 Task: Find connections with filter location Qufu with filter topic #fundraisingwith filter profile language French with filter current company Multiplier with filter school Indian Institute of Management Ahmedabad with filter industry Textile Manufacturing with filter service category Interior Design with filter keywords title Direct Salesperson
Action: Mouse moved to (145, 210)
Screenshot: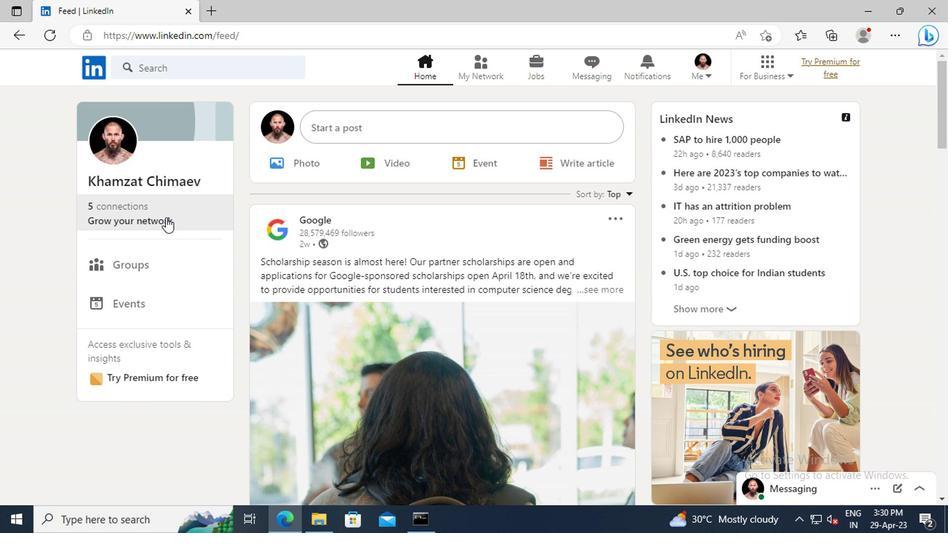 
Action: Mouse pressed left at (145, 210)
Screenshot: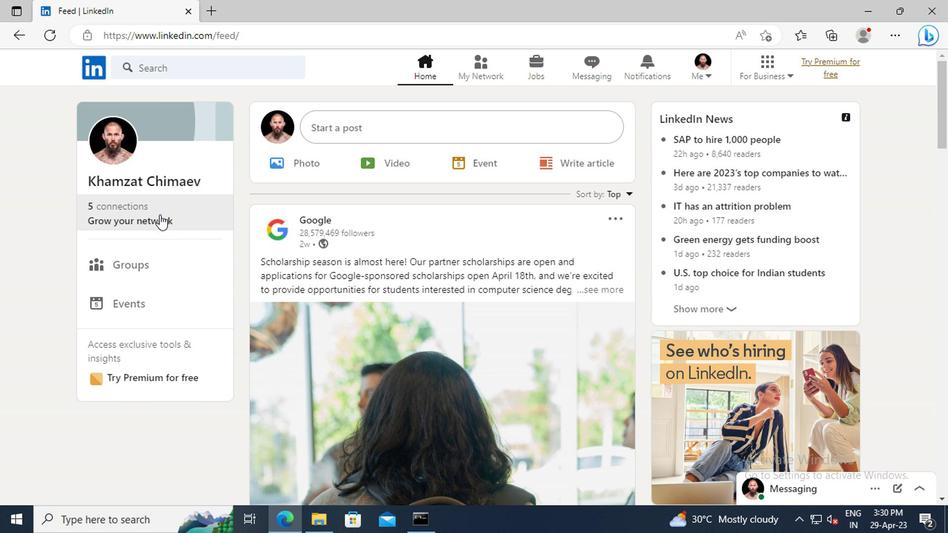 
Action: Mouse moved to (149, 146)
Screenshot: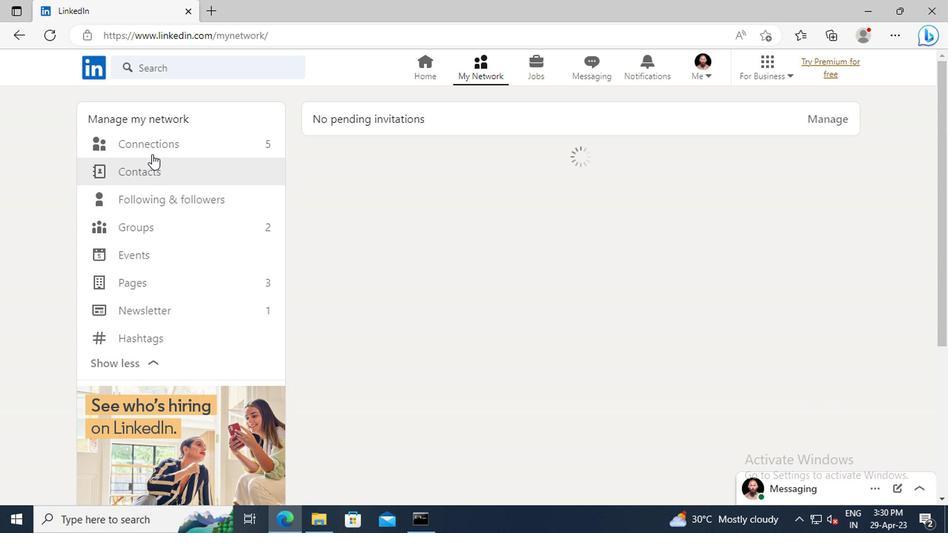
Action: Mouse pressed left at (149, 146)
Screenshot: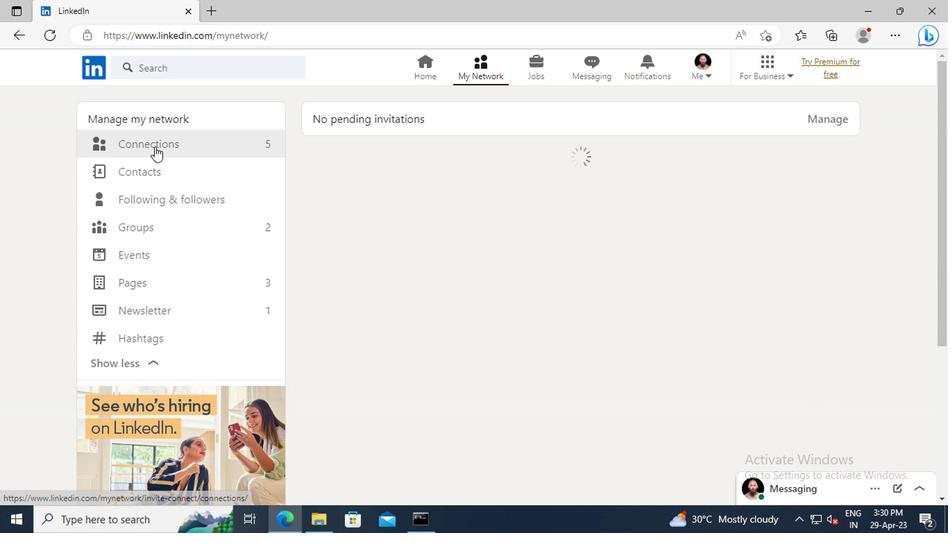 
Action: Mouse moved to (554, 151)
Screenshot: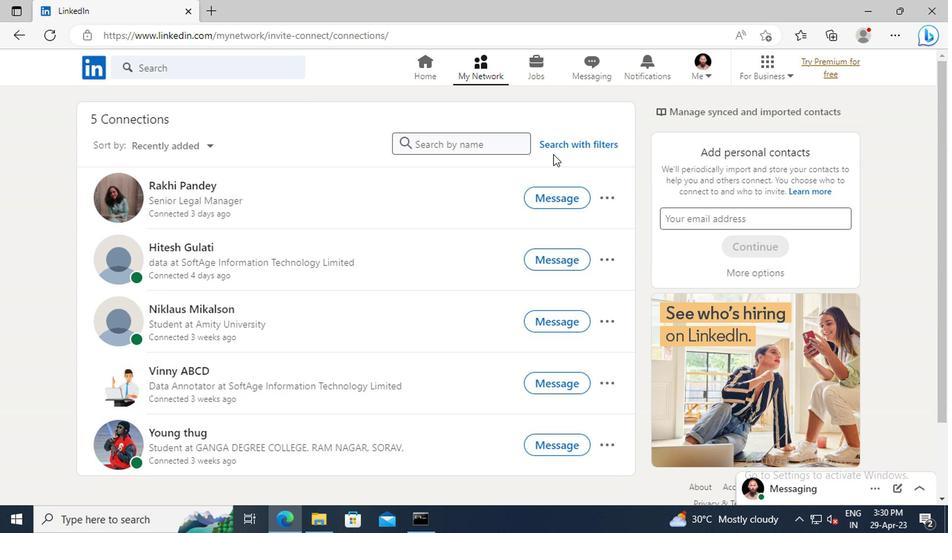 
Action: Mouse pressed left at (554, 151)
Screenshot: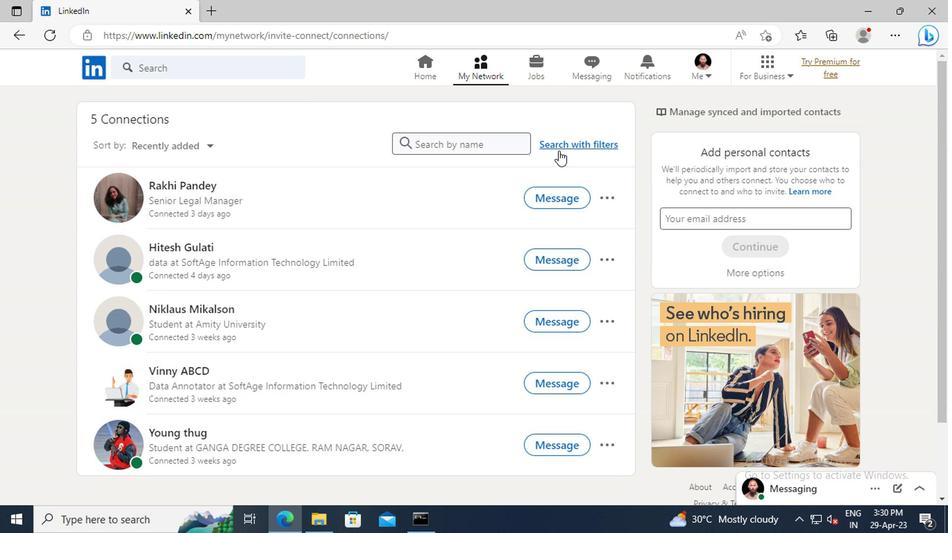 
Action: Mouse moved to (523, 107)
Screenshot: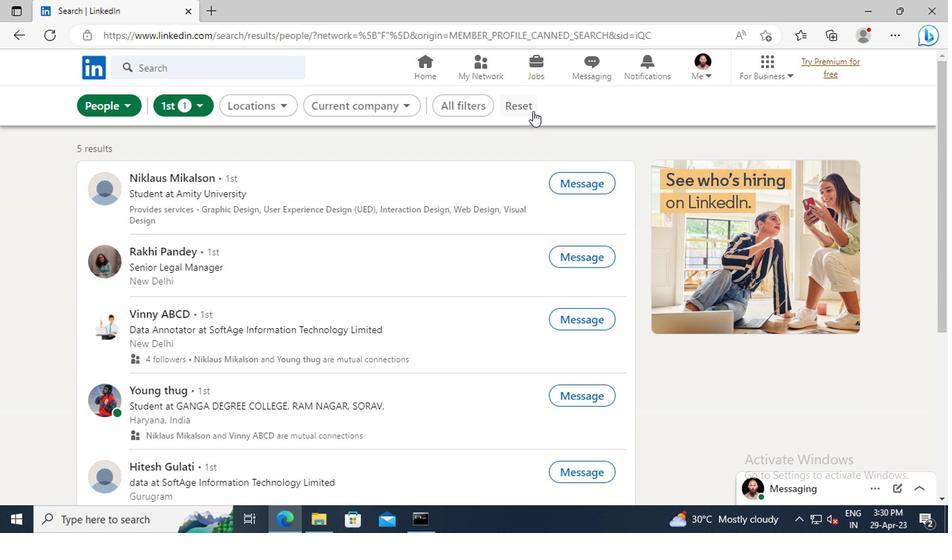
Action: Mouse pressed left at (523, 107)
Screenshot: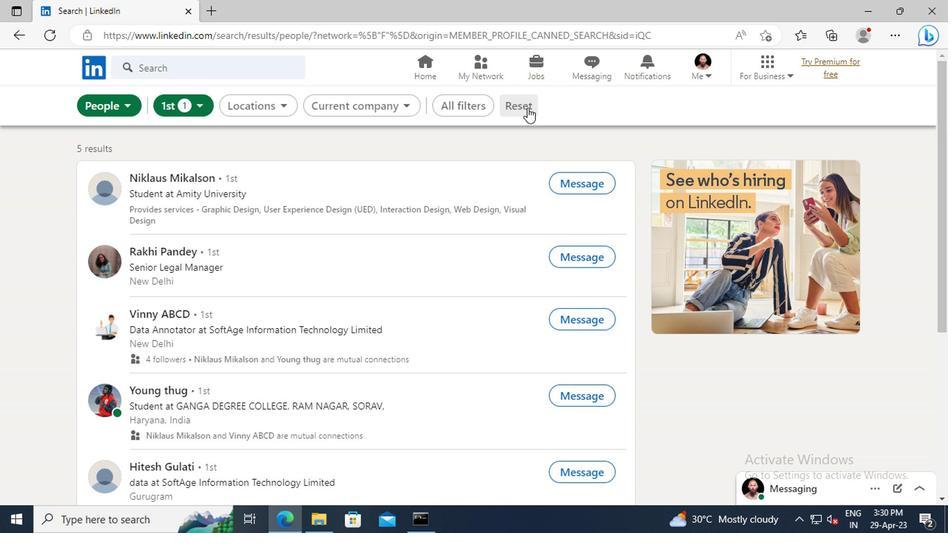 
Action: Mouse moved to (506, 107)
Screenshot: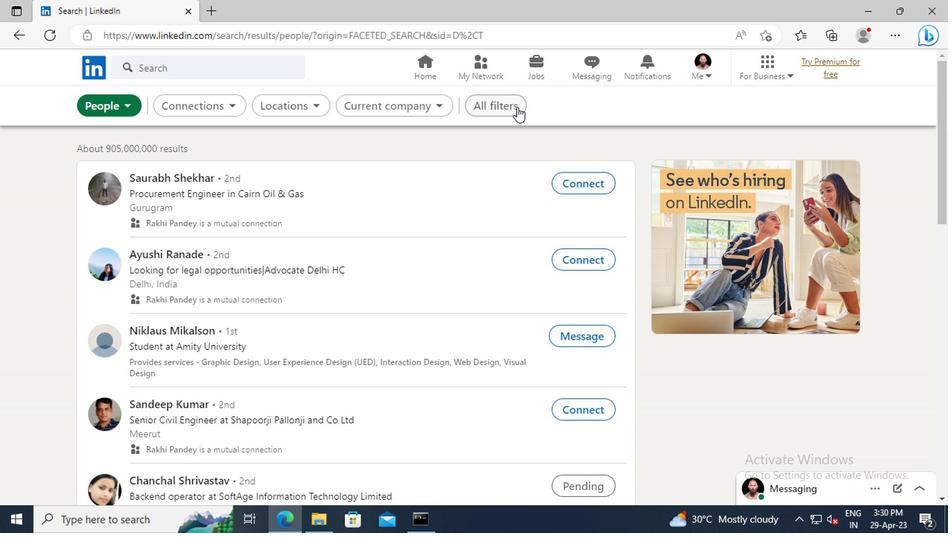 
Action: Mouse pressed left at (506, 107)
Screenshot: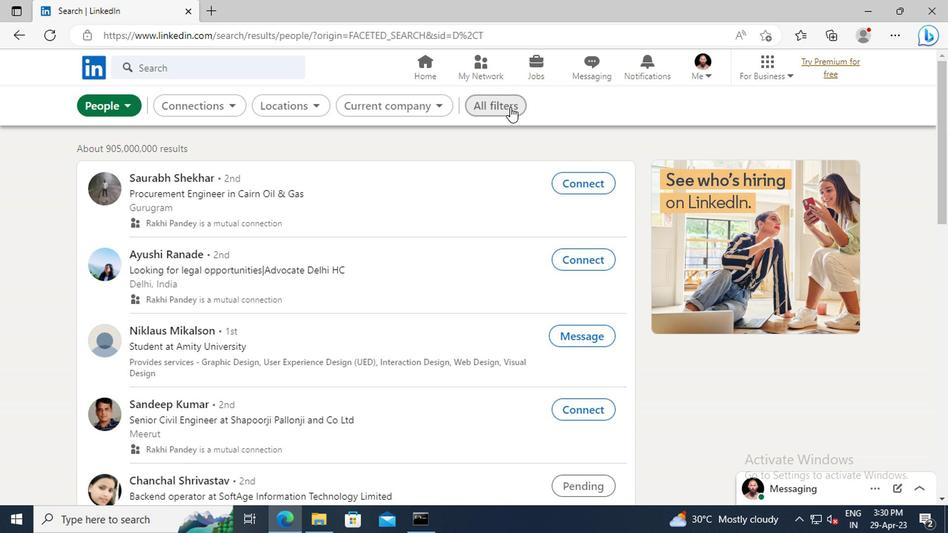 
Action: Mouse moved to (769, 221)
Screenshot: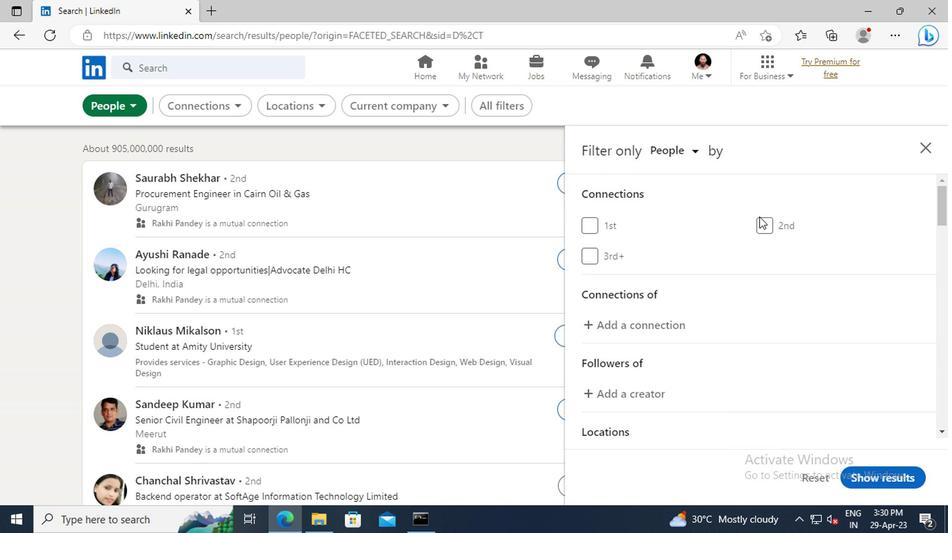 
Action: Mouse scrolled (769, 220) with delta (0, 0)
Screenshot: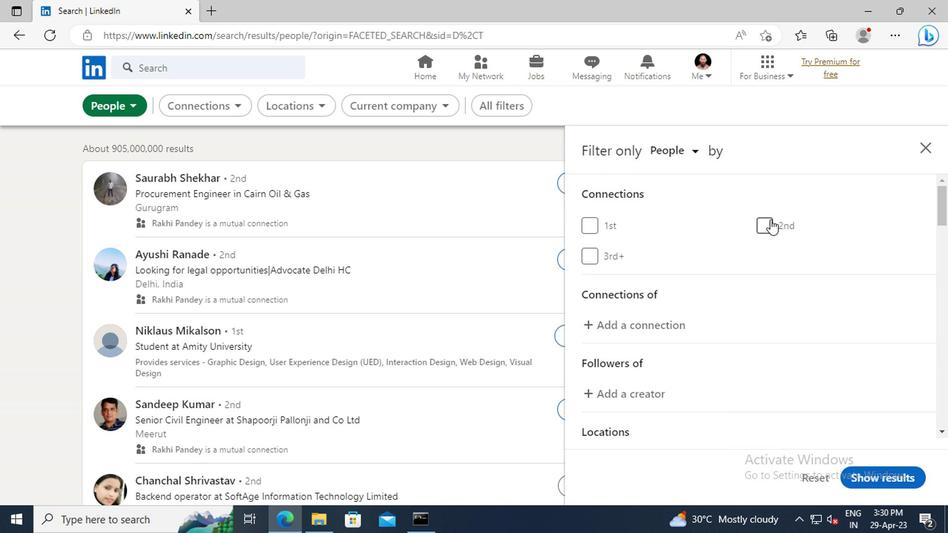 
Action: Mouse scrolled (769, 220) with delta (0, 0)
Screenshot: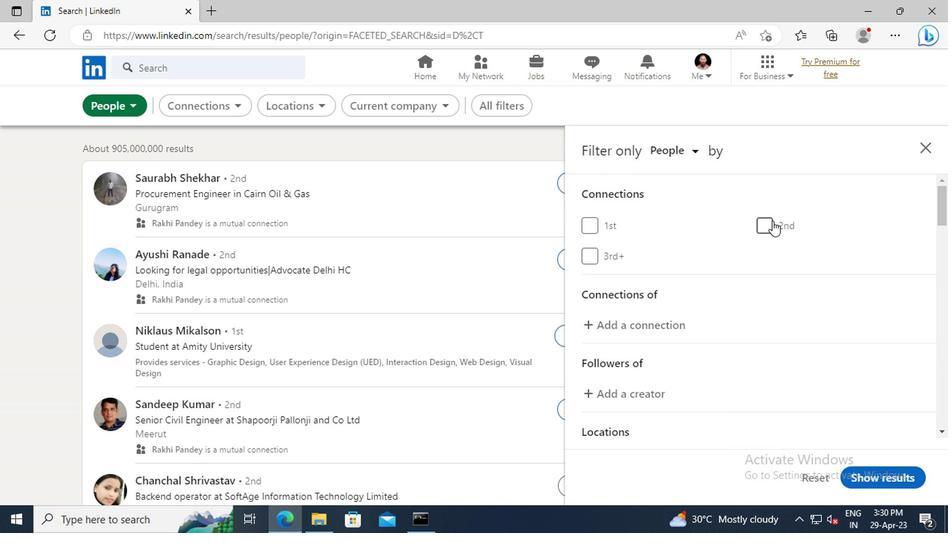 
Action: Mouse moved to (770, 221)
Screenshot: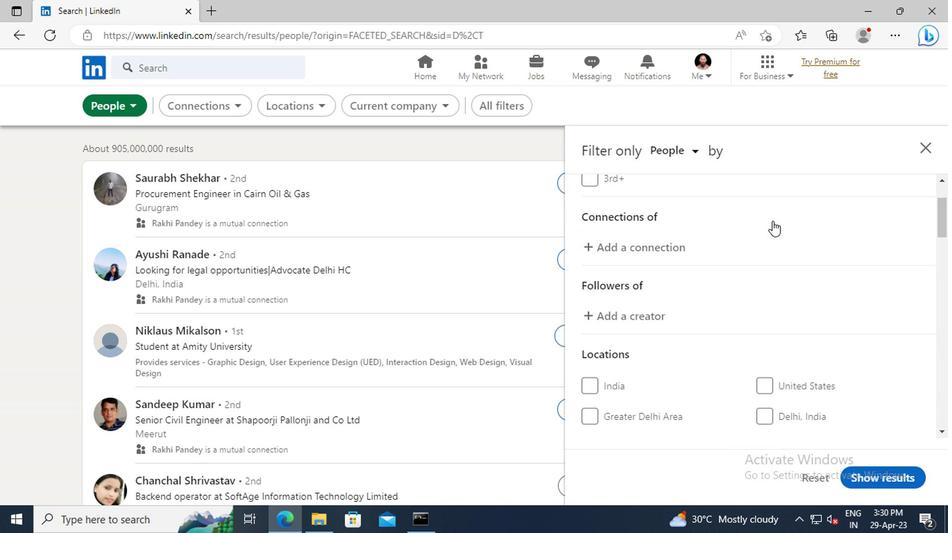 
Action: Mouse scrolled (770, 220) with delta (0, 0)
Screenshot: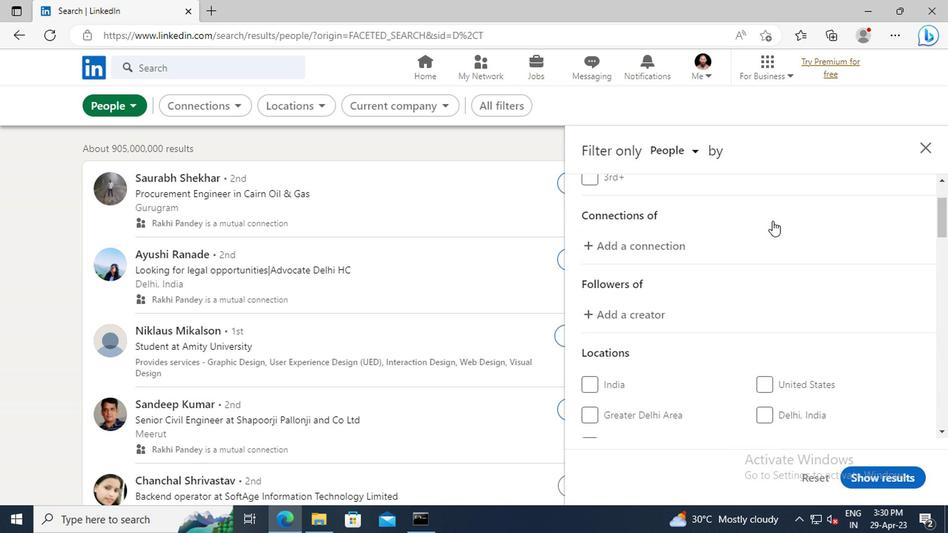 
Action: Mouse scrolled (770, 220) with delta (0, 0)
Screenshot: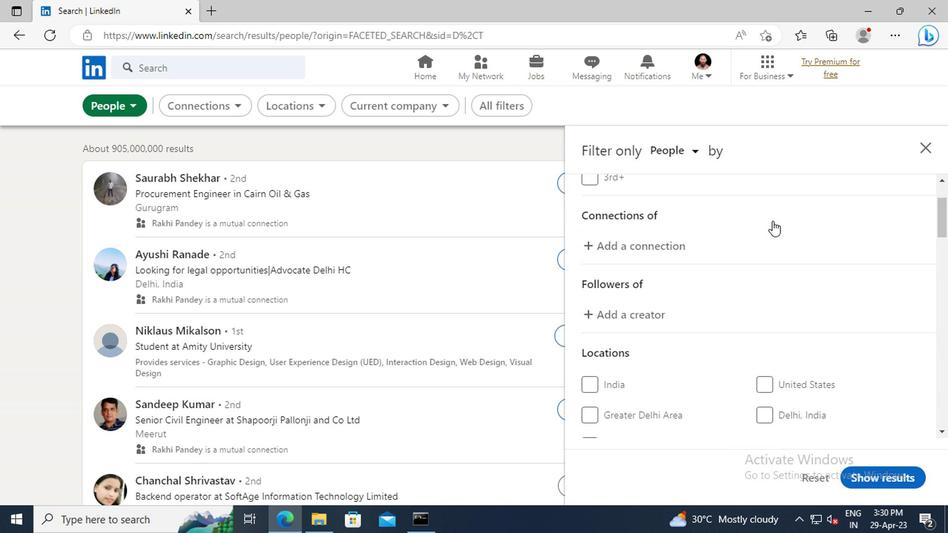 
Action: Mouse scrolled (770, 220) with delta (0, 0)
Screenshot: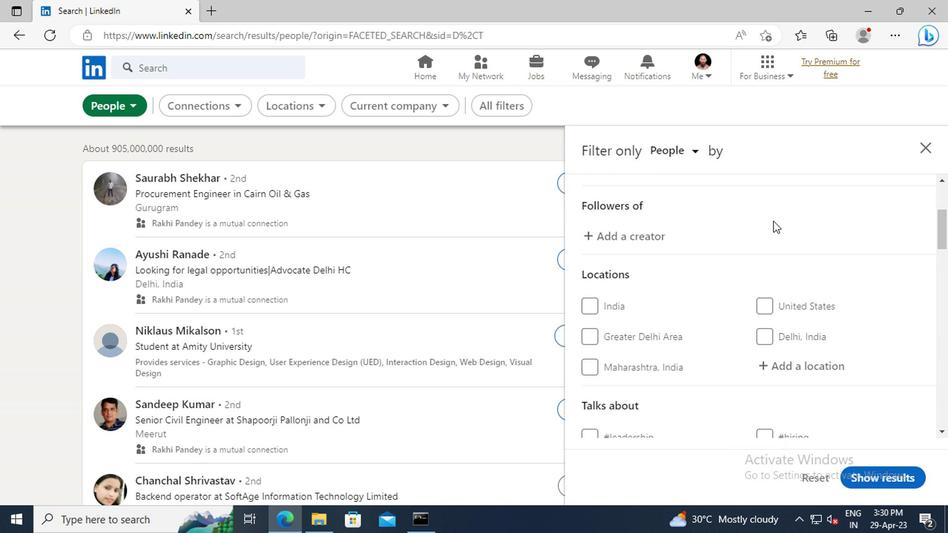 
Action: Mouse scrolled (770, 220) with delta (0, 0)
Screenshot: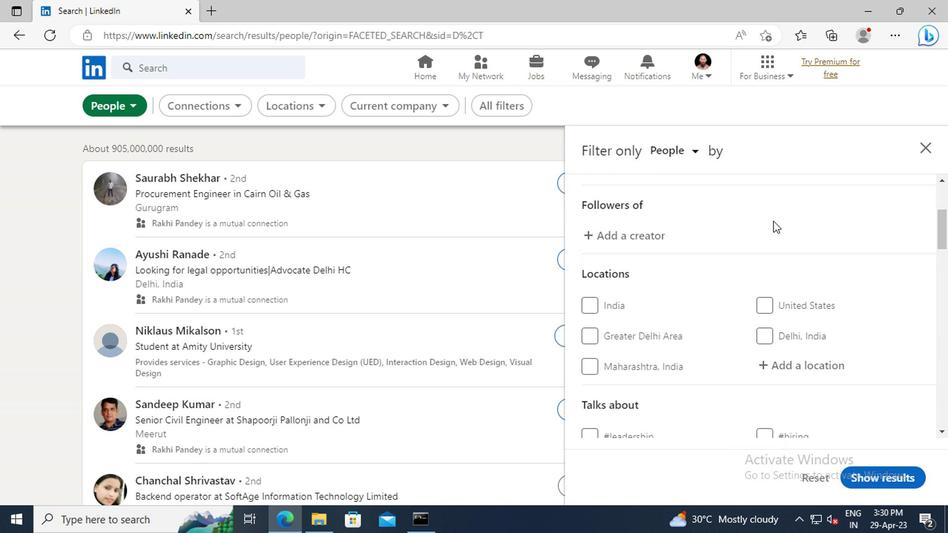 
Action: Mouse scrolled (770, 220) with delta (0, 0)
Screenshot: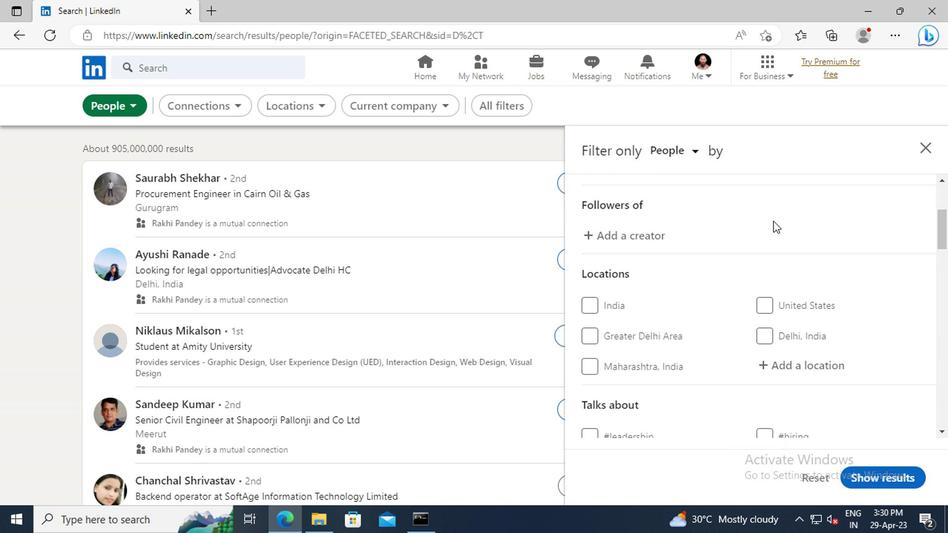 
Action: Mouse moved to (772, 243)
Screenshot: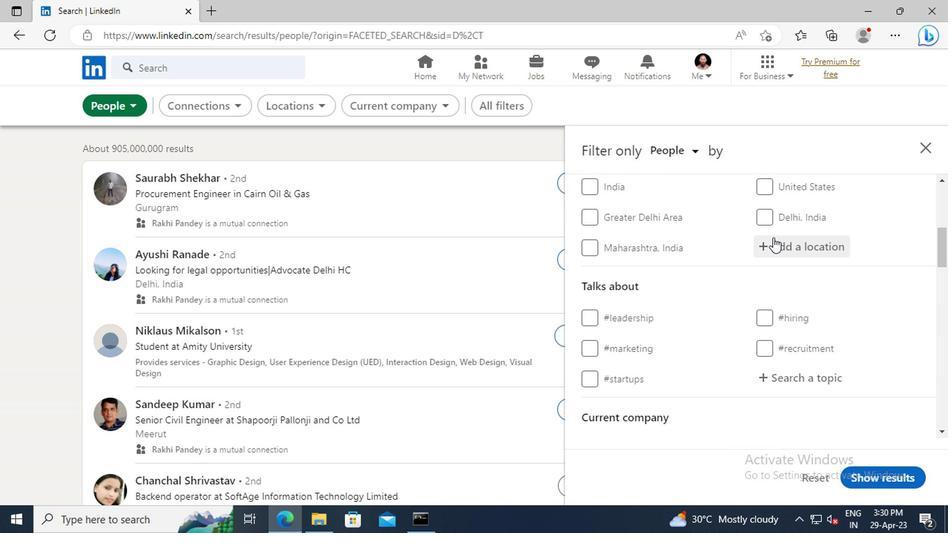
Action: Mouse pressed left at (772, 243)
Screenshot: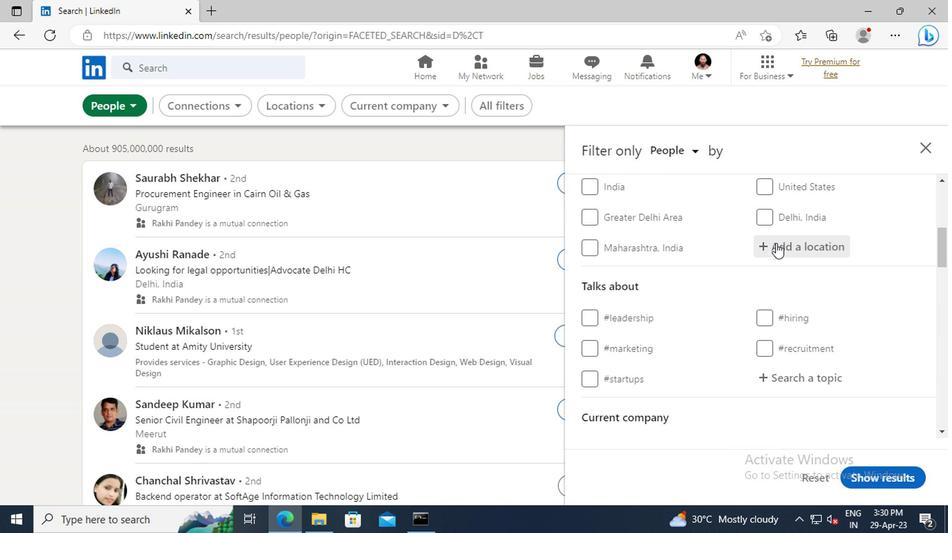 
Action: Key pressed <Key.shift>QUFU<Key.enter>
Screenshot: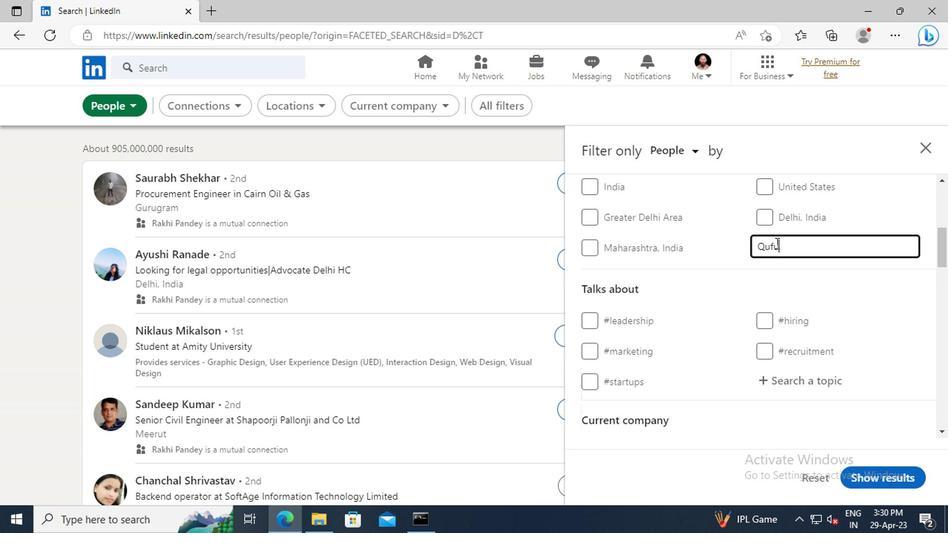 
Action: Mouse scrolled (772, 243) with delta (0, 0)
Screenshot: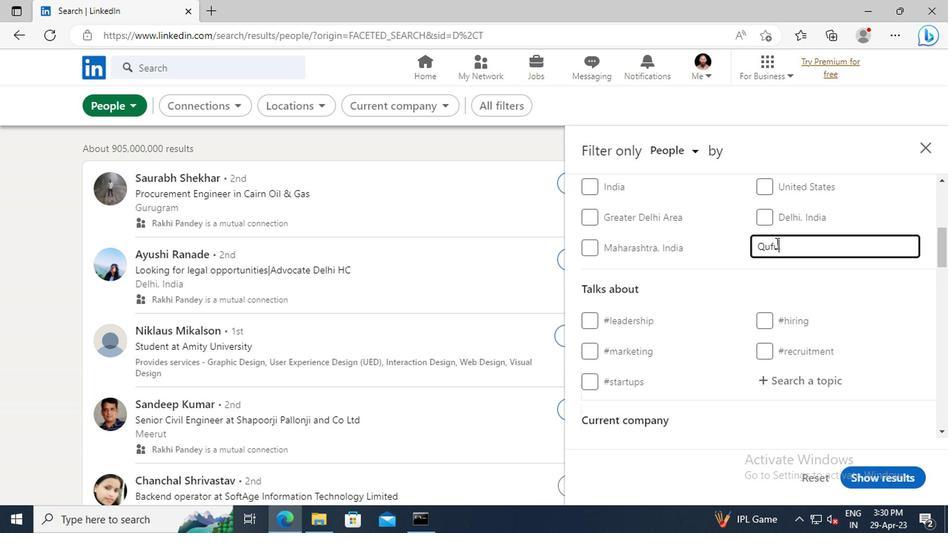 
Action: Mouse moved to (773, 243)
Screenshot: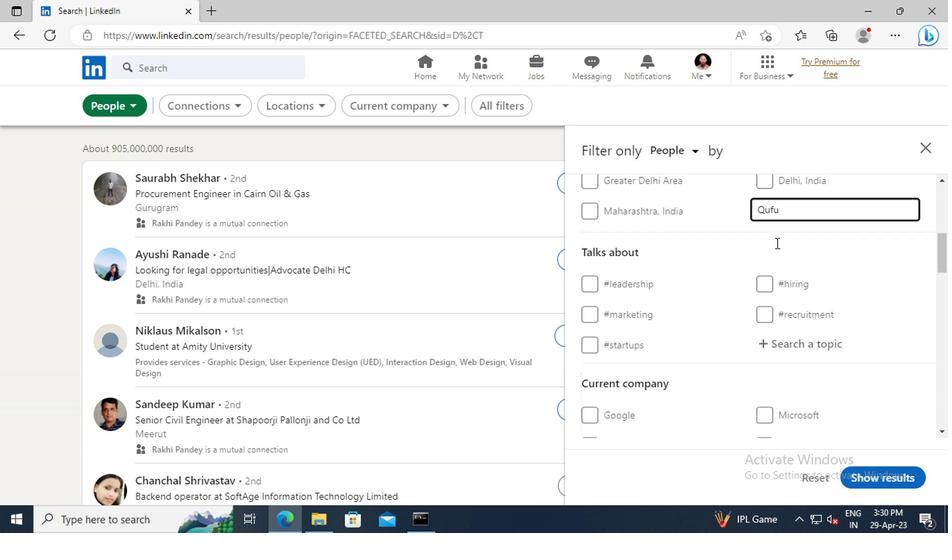 
Action: Mouse scrolled (773, 243) with delta (0, 0)
Screenshot: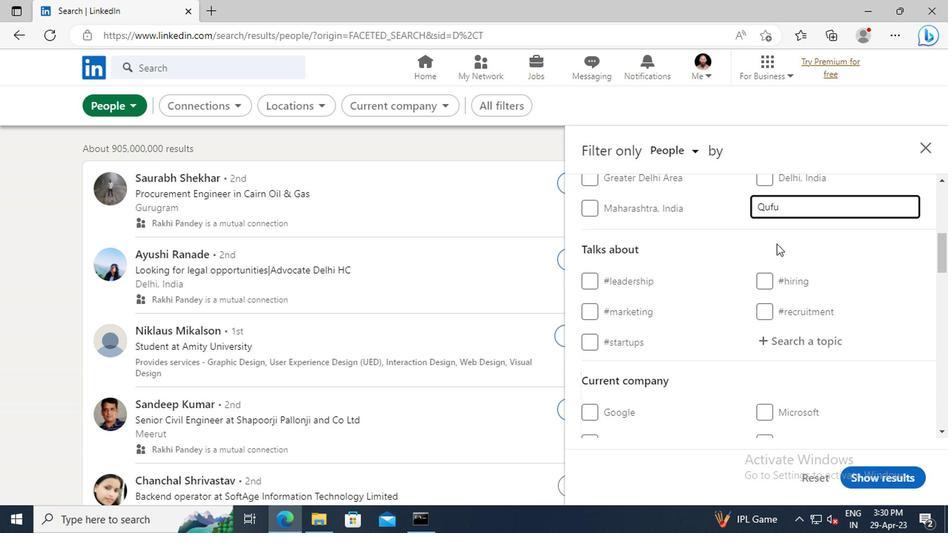 
Action: Mouse moved to (776, 301)
Screenshot: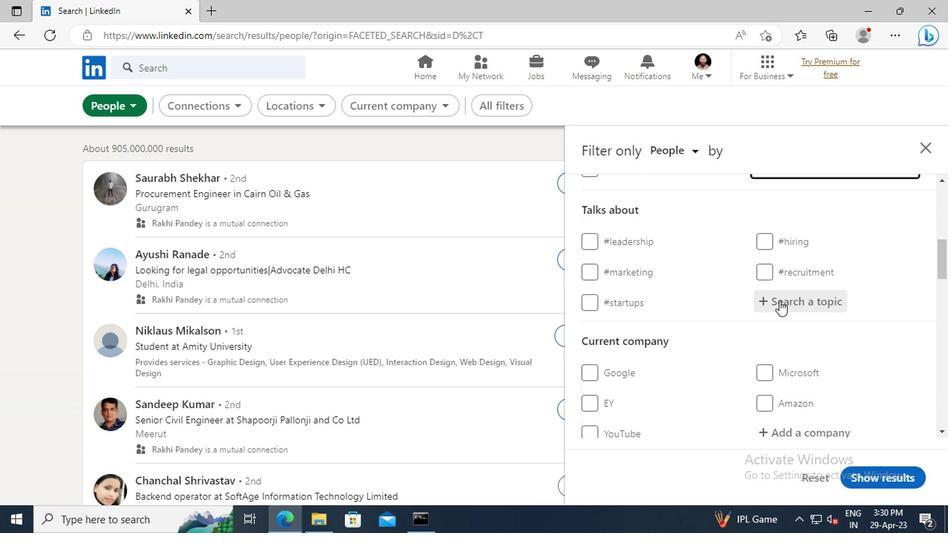 
Action: Mouse pressed left at (776, 301)
Screenshot: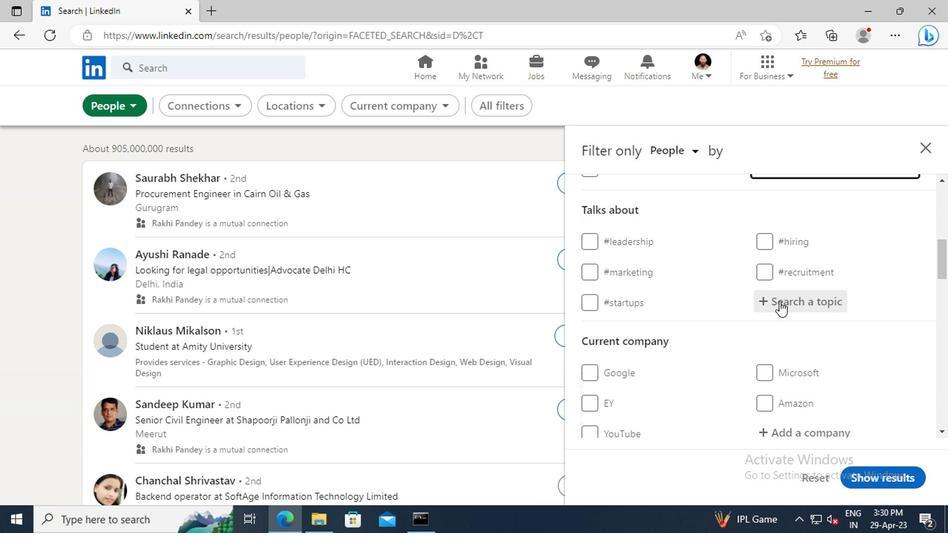 
Action: Key pressed FUNDRAISING
Screenshot: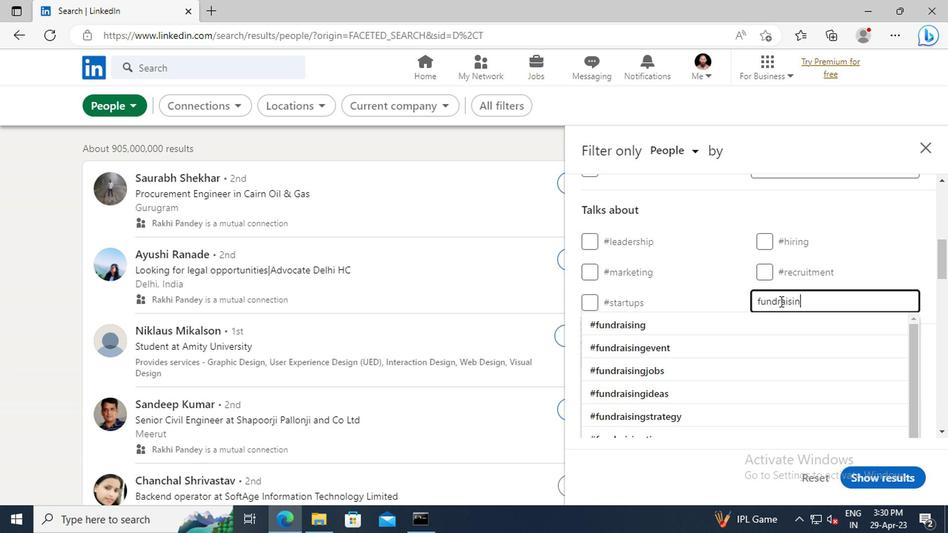 
Action: Mouse moved to (743, 316)
Screenshot: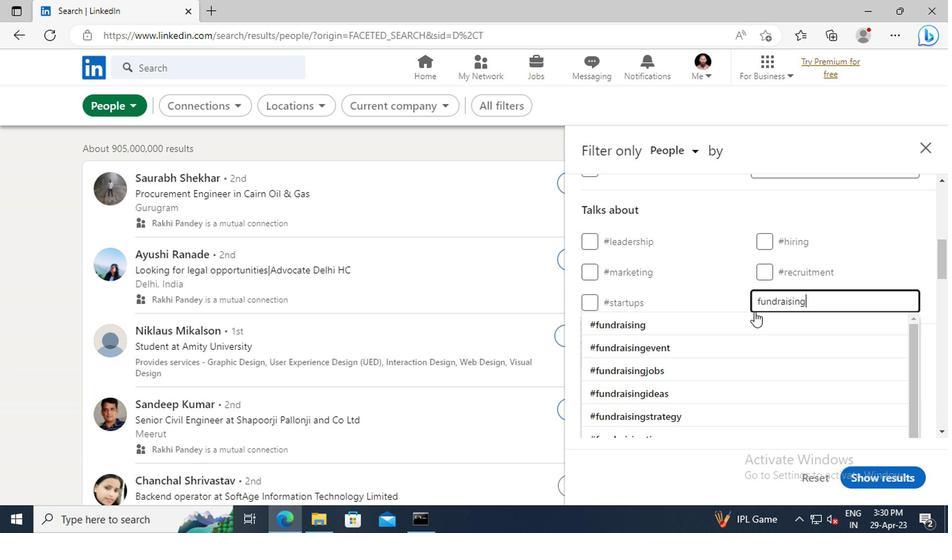 
Action: Mouse pressed left at (743, 316)
Screenshot: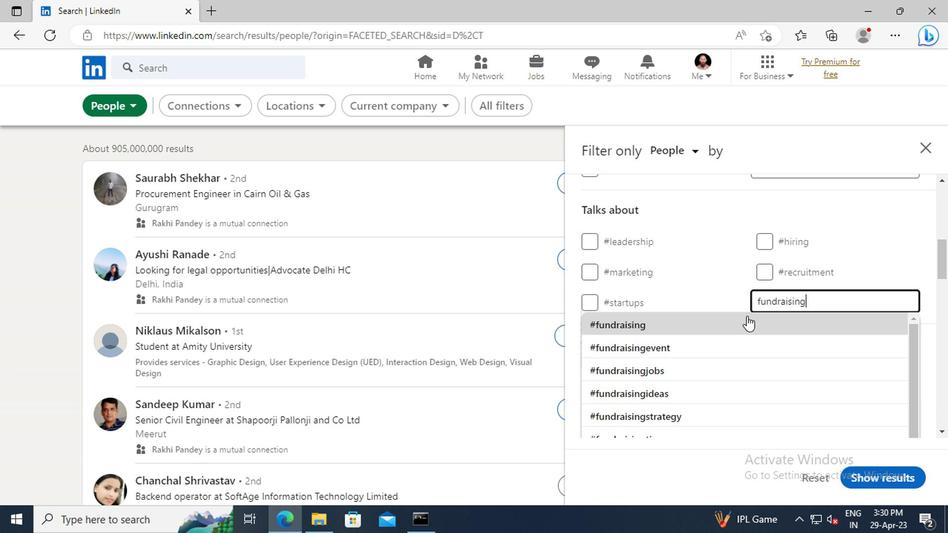 
Action: Mouse scrolled (743, 316) with delta (0, 0)
Screenshot: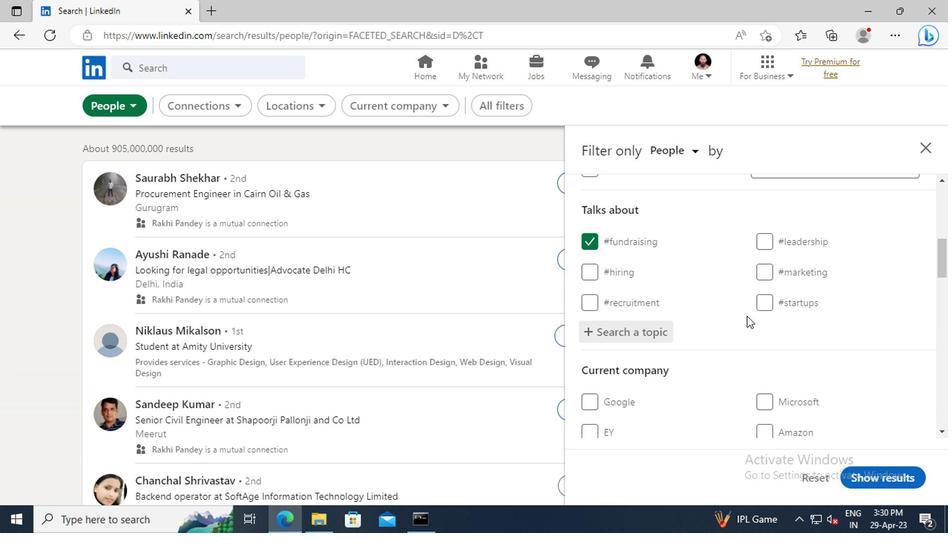 
Action: Mouse scrolled (743, 316) with delta (0, 0)
Screenshot: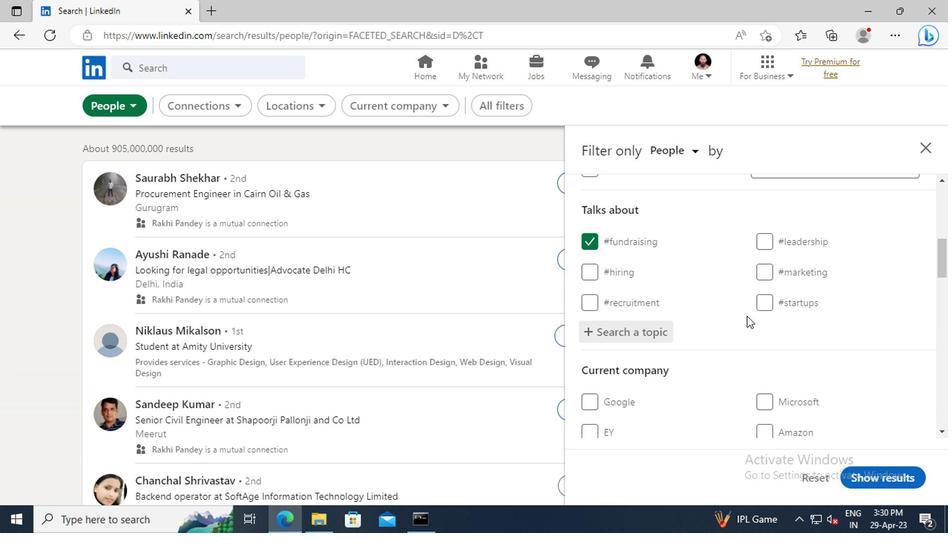 
Action: Mouse scrolled (743, 316) with delta (0, 0)
Screenshot: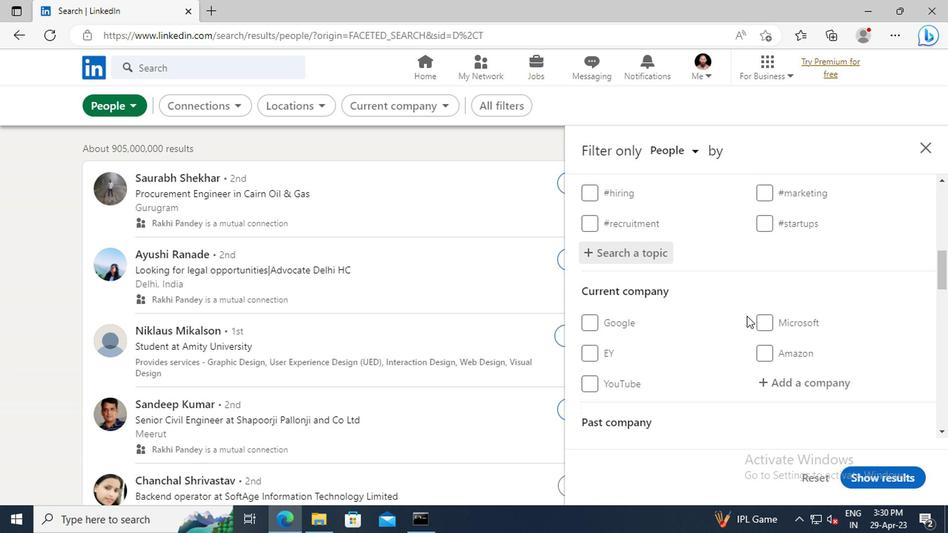 
Action: Mouse scrolled (743, 316) with delta (0, 0)
Screenshot: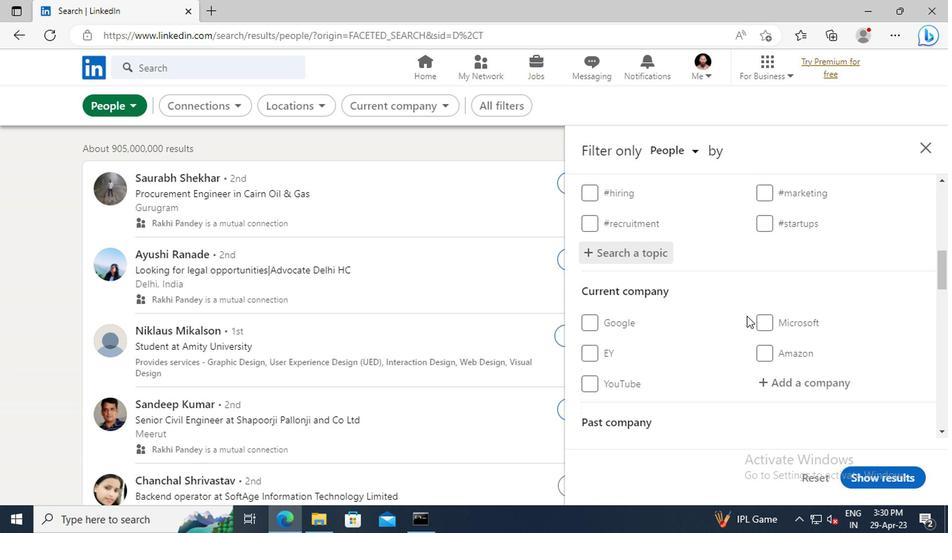 
Action: Mouse scrolled (743, 316) with delta (0, 0)
Screenshot: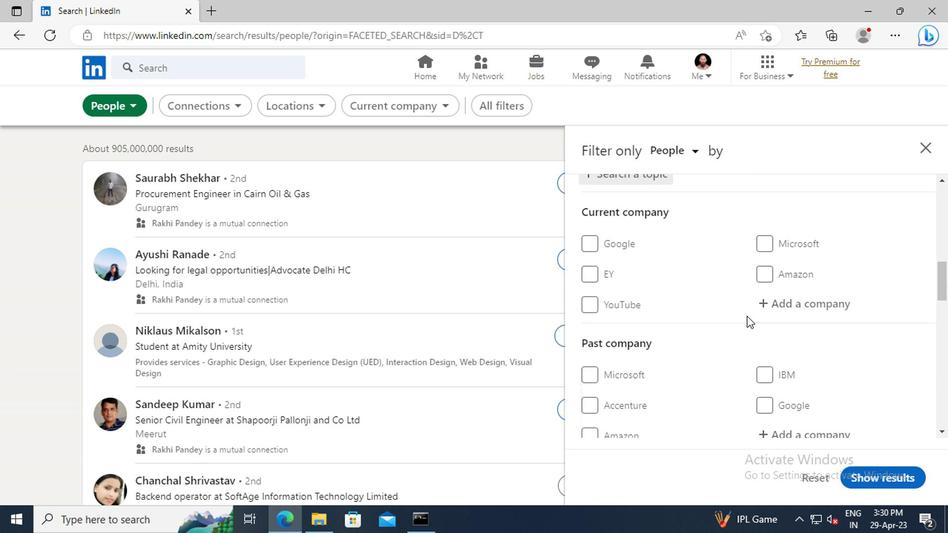 
Action: Mouse scrolled (743, 316) with delta (0, 0)
Screenshot: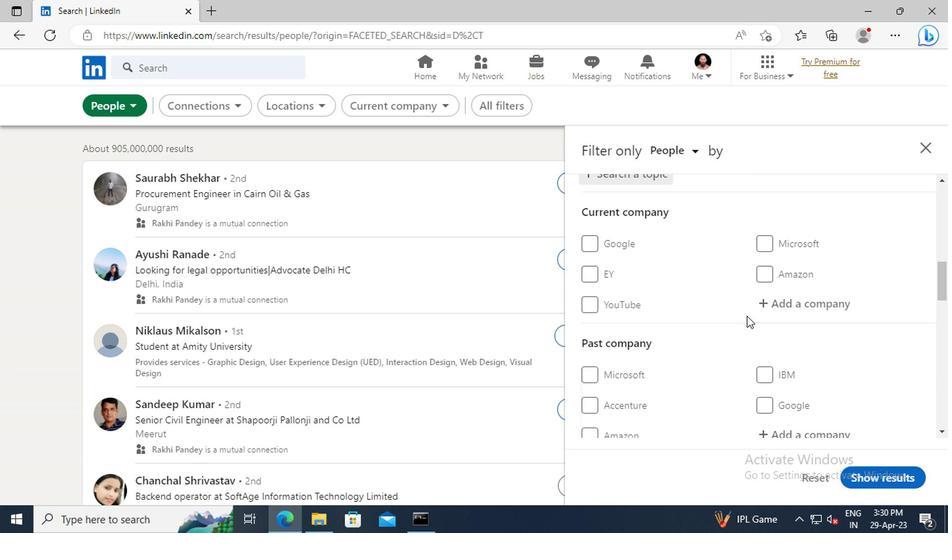 
Action: Mouse scrolled (743, 316) with delta (0, 0)
Screenshot: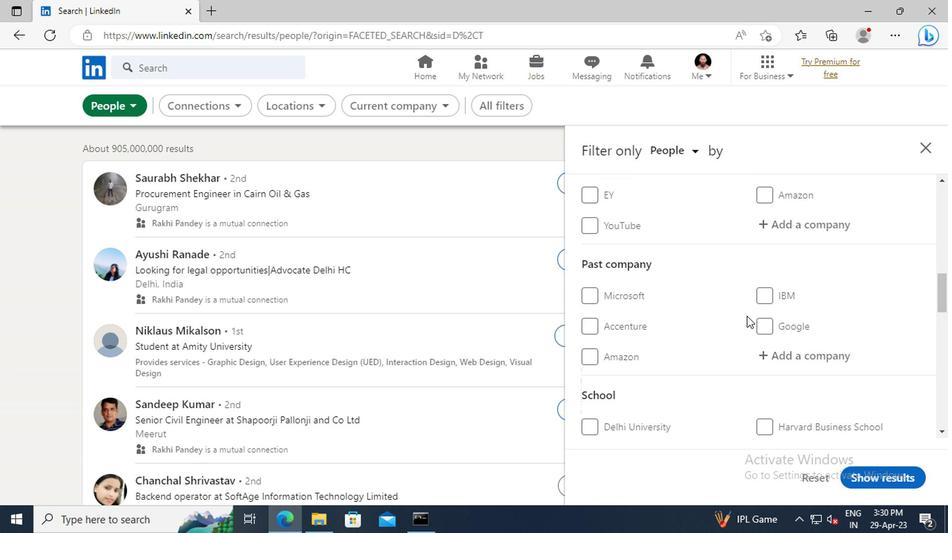 
Action: Mouse scrolled (743, 316) with delta (0, 0)
Screenshot: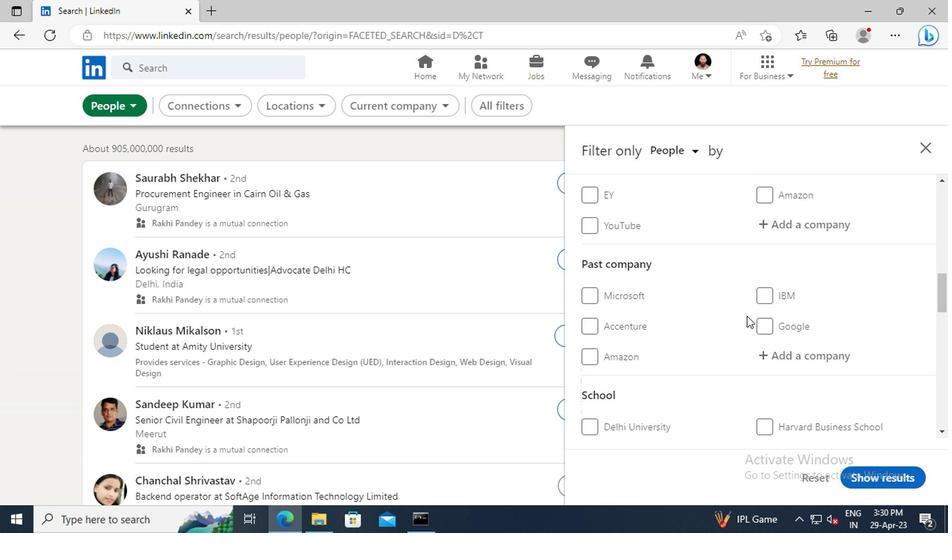 
Action: Mouse scrolled (743, 316) with delta (0, 0)
Screenshot: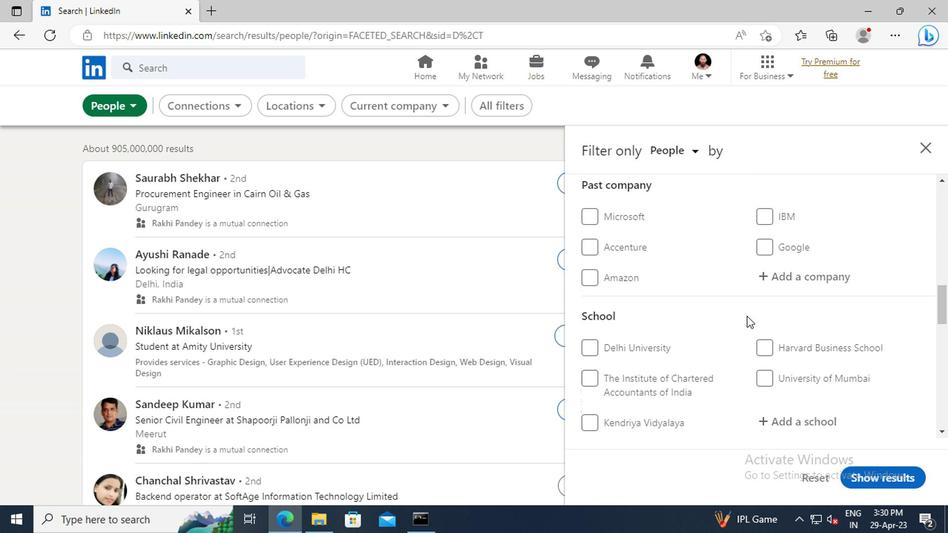 
Action: Mouse scrolled (743, 316) with delta (0, 0)
Screenshot: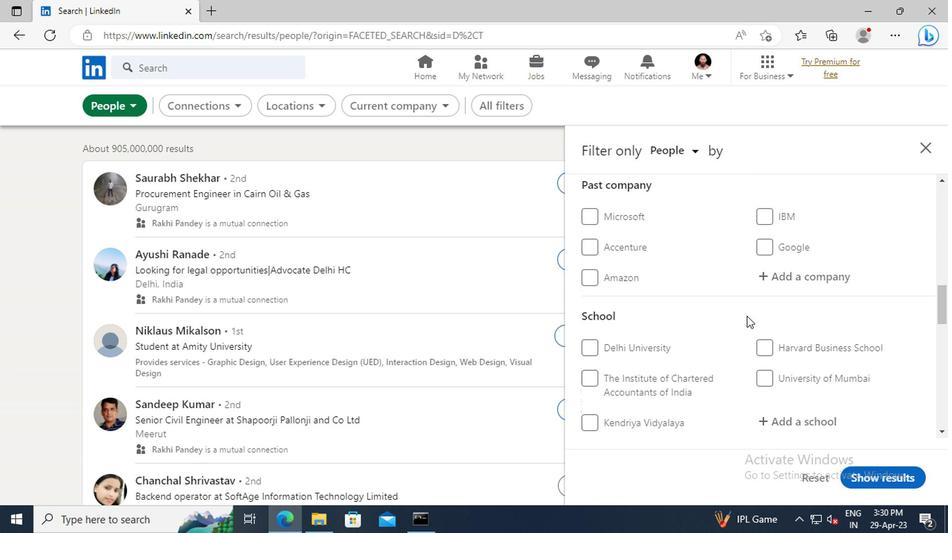
Action: Mouse scrolled (743, 316) with delta (0, 0)
Screenshot: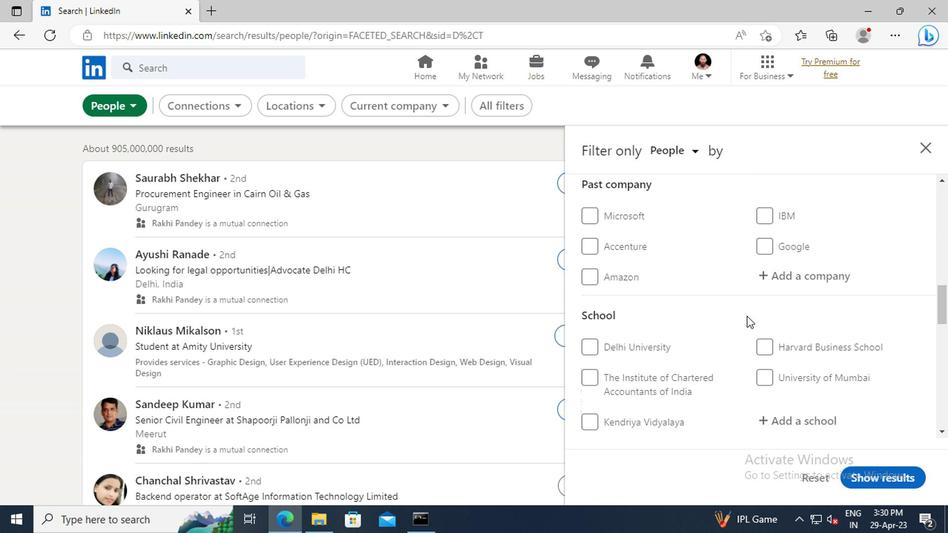 
Action: Mouse scrolled (743, 316) with delta (0, 0)
Screenshot: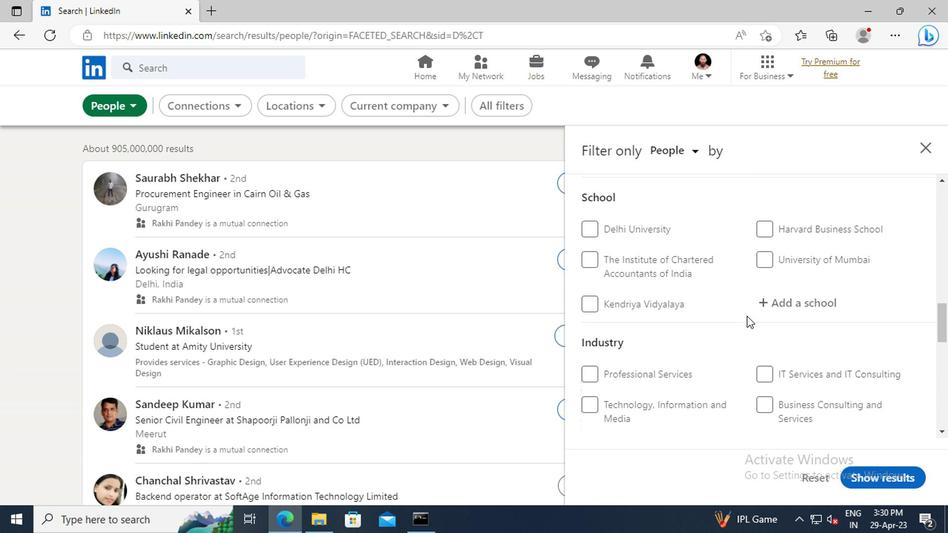 
Action: Mouse scrolled (743, 316) with delta (0, 0)
Screenshot: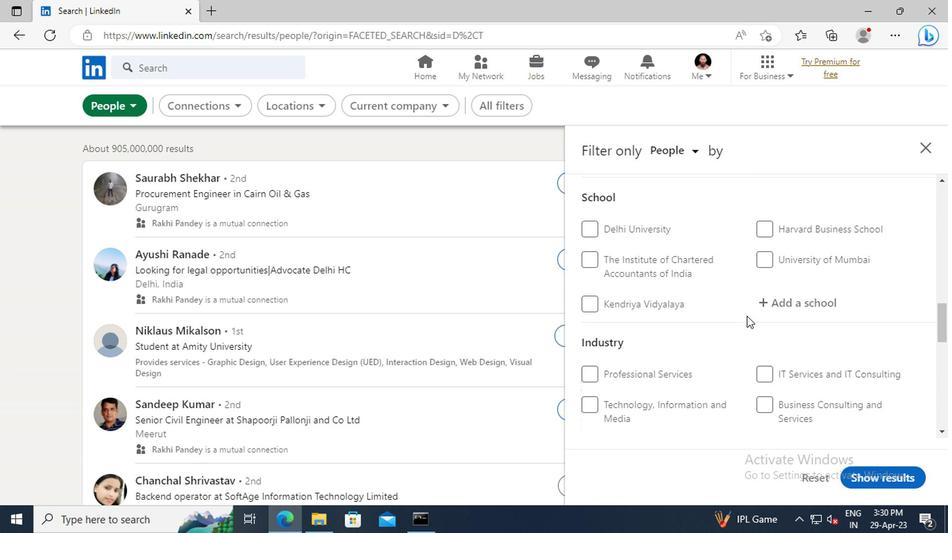 
Action: Mouse scrolled (743, 316) with delta (0, 0)
Screenshot: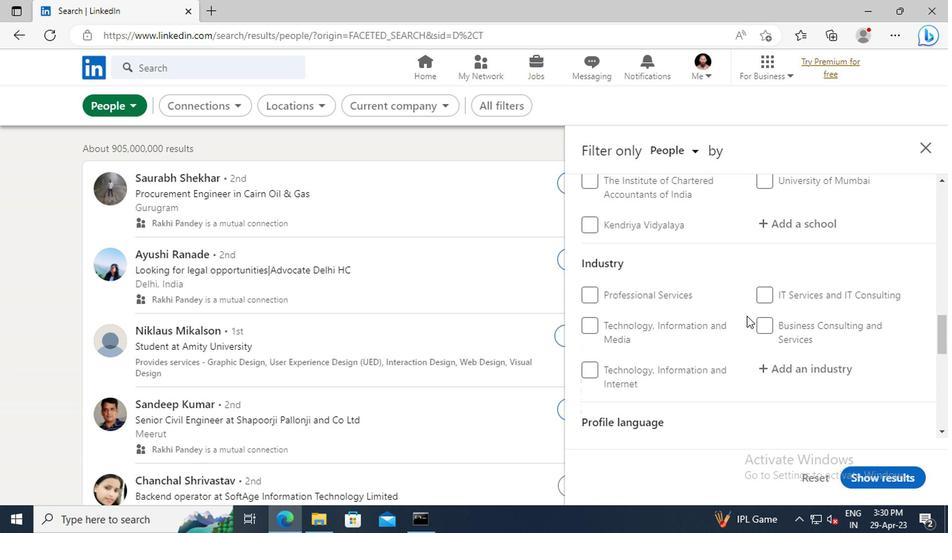 
Action: Mouse scrolled (743, 316) with delta (0, 0)
Screenshot: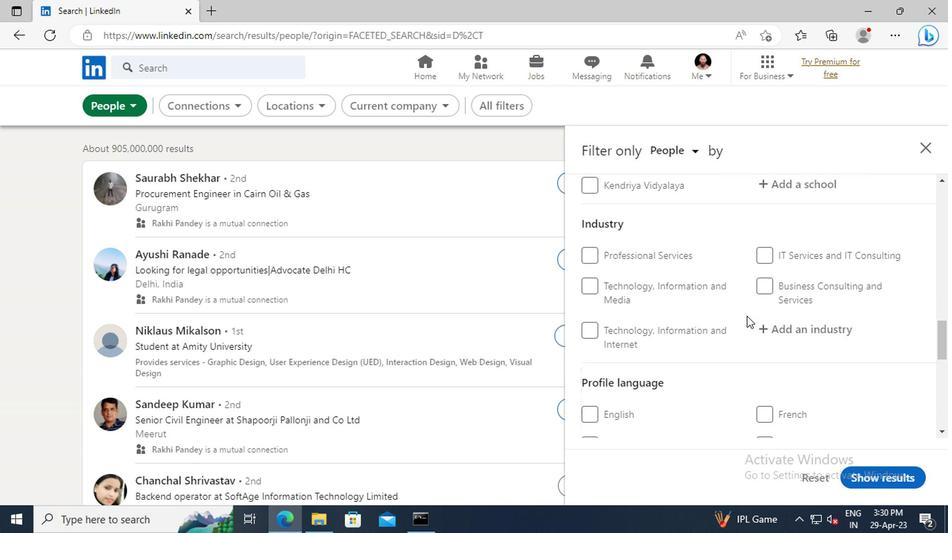 
Action: Mouse scrolled (743, 316) with delta (0, 0)
Screenshot: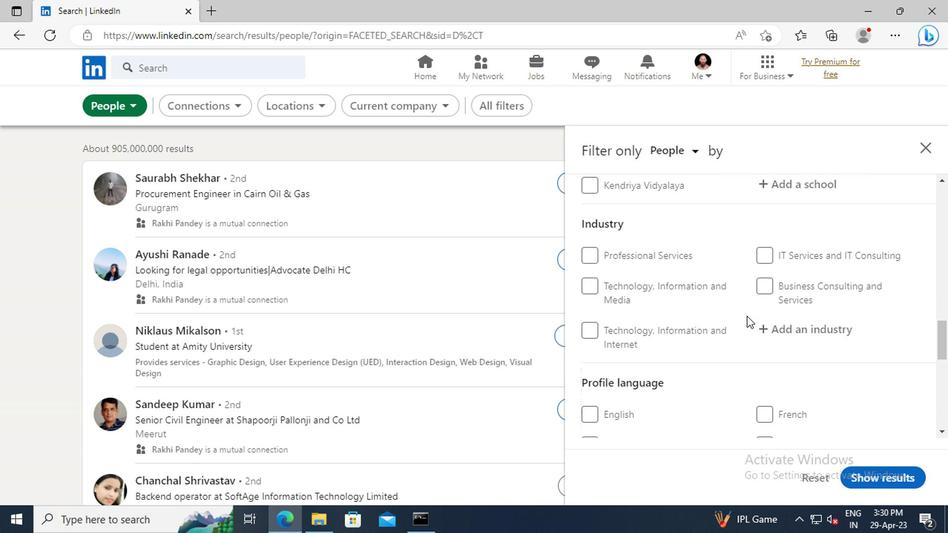 
Action: Mouse moved to (758, 338)
Screenshot: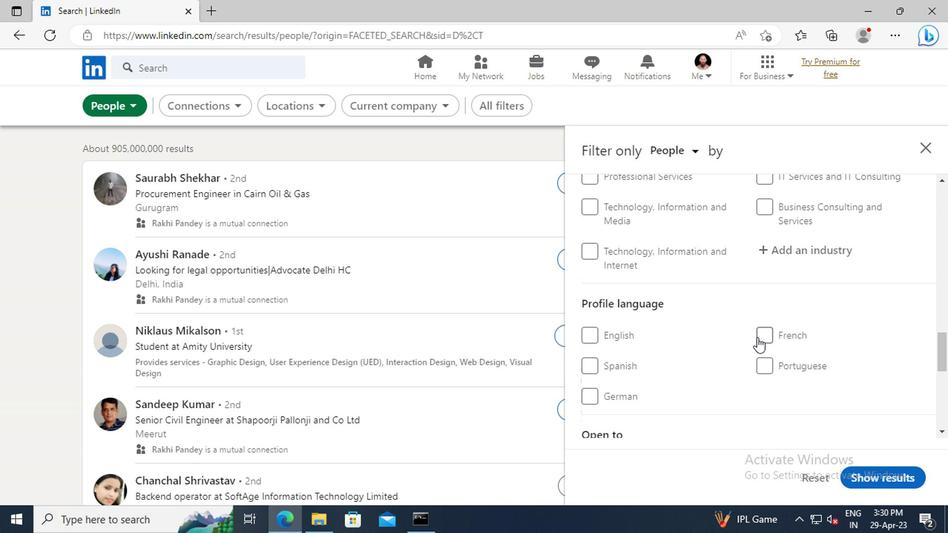 
Action: Mouse pressed left at (758, 338)
Screenshot: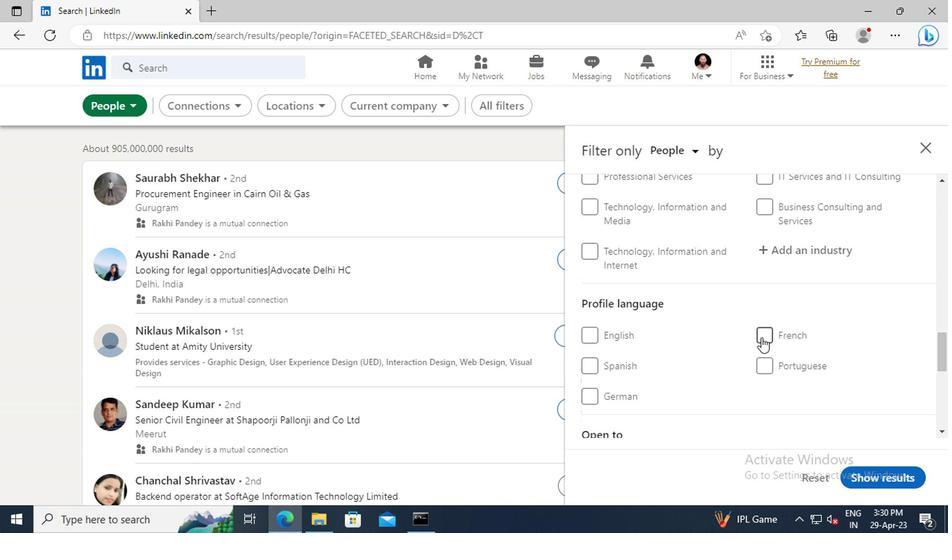 
Action: Mouse moved to (764, 313)
Screenshot: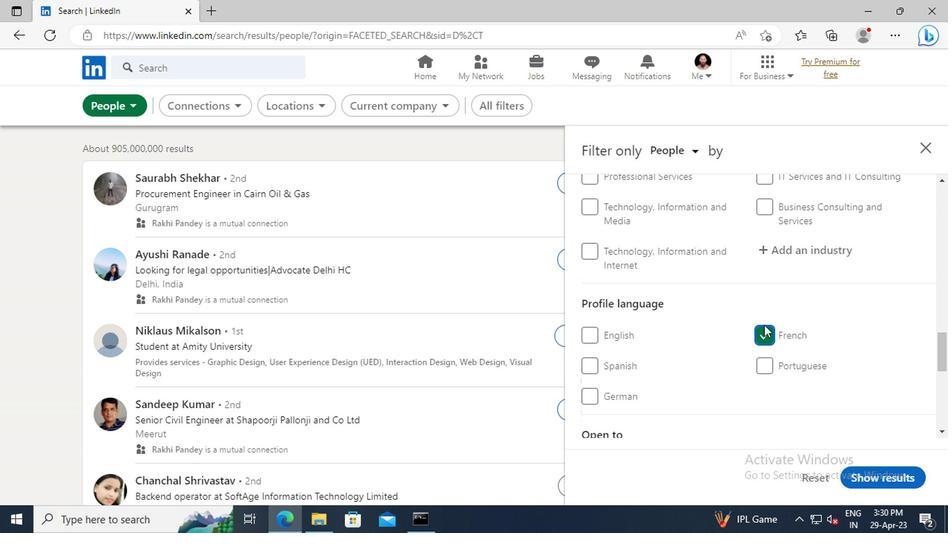
Action: Mouse scrolled (764, 313) with delta (0, 0)
Screenshot: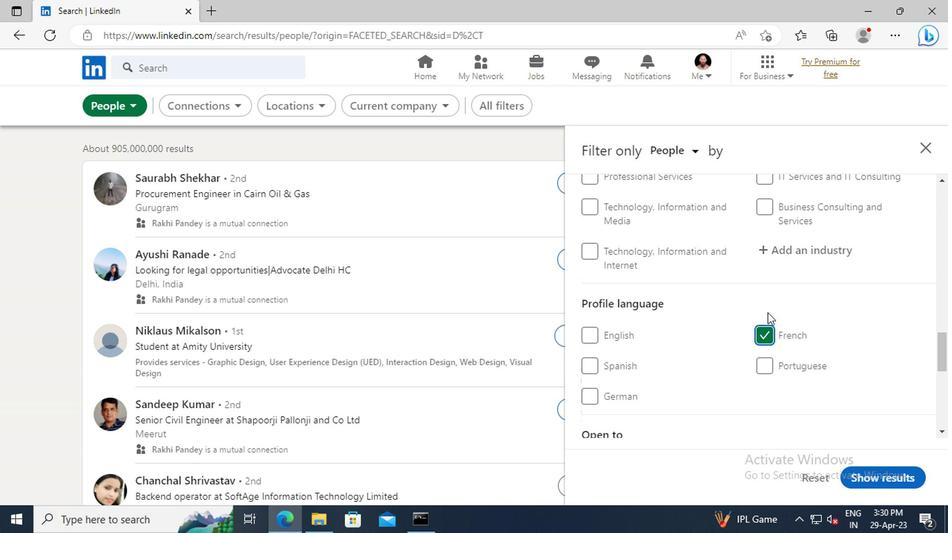 
Action: Mouse scrolled (764, 313) with delta (0, 0)
Screenshot: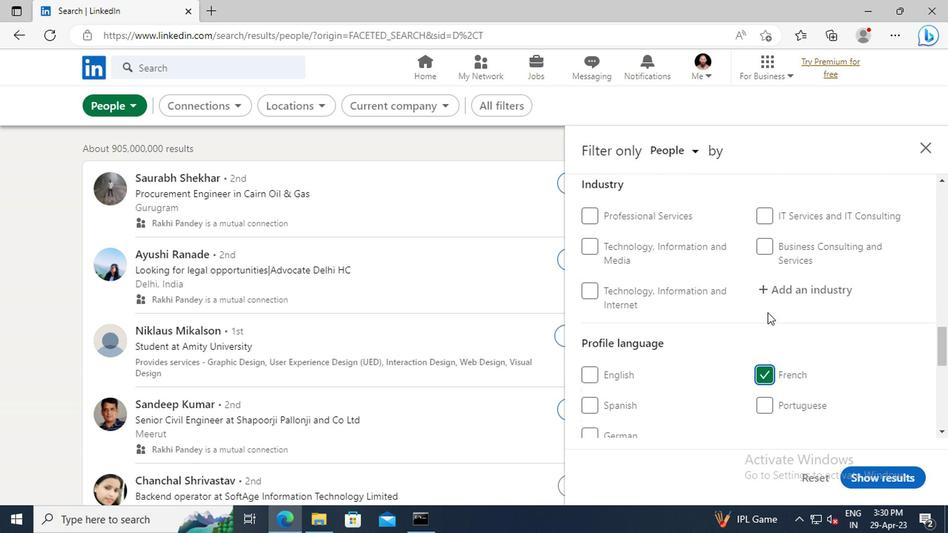 
Action: Mouse scrolled (764, 313) with delta (0, 0)
Screenshot: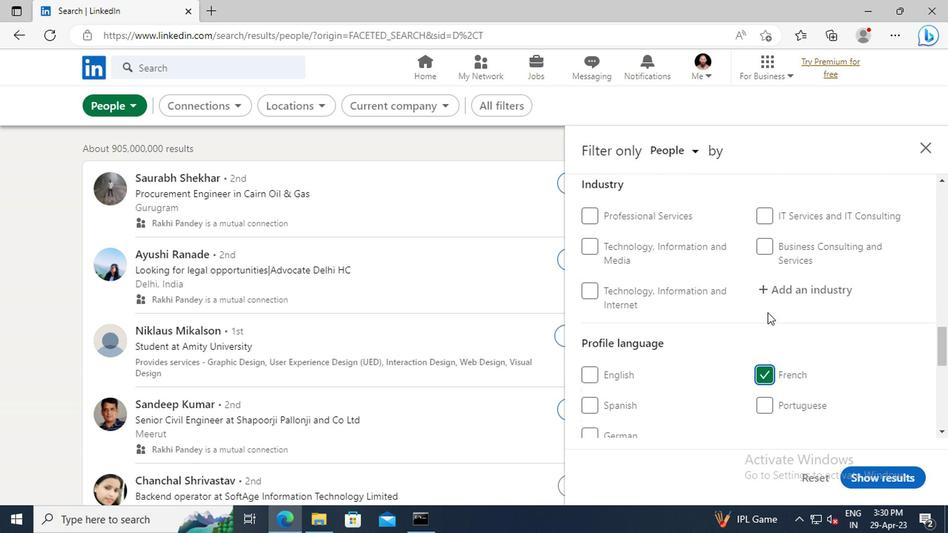 
Action: Mouse scrolled (764, 313) with delta (0, 0)
Screenshot: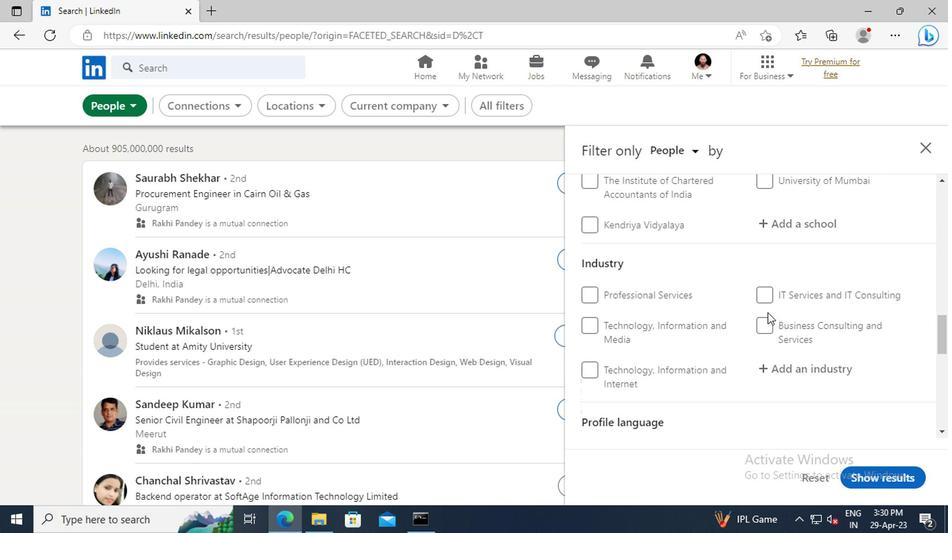 
Action: Mouse scrolled (764, 313) with delta (0, 0)
Screenshot: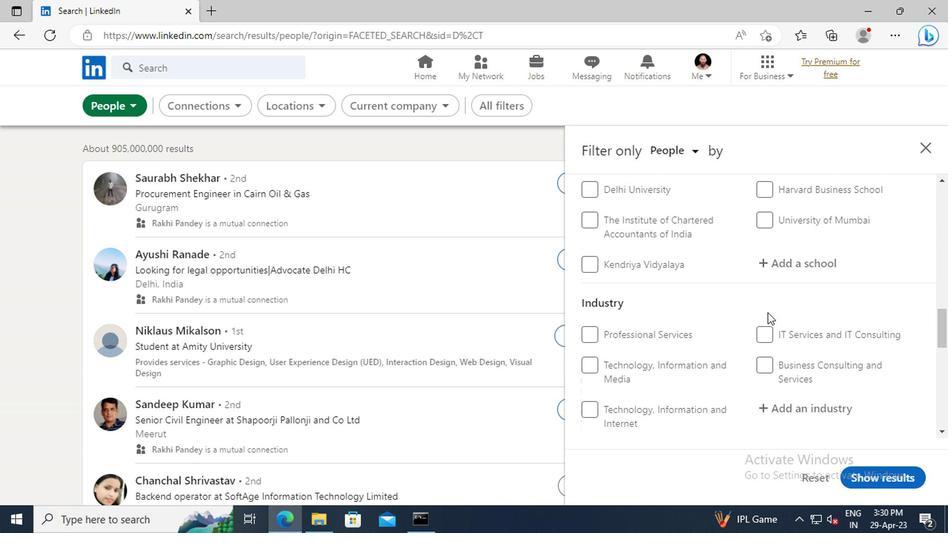
Action: Mouse scrolled (764, 313) with delta (0, 0)
Screenshot: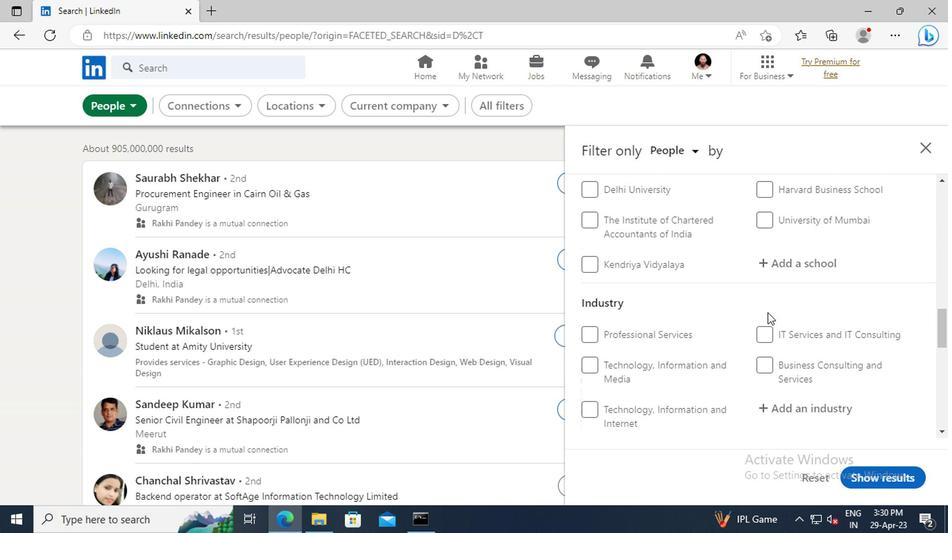 
Action: Mouse scrolled (764, 313) with delta (0, 0)
Screenshot: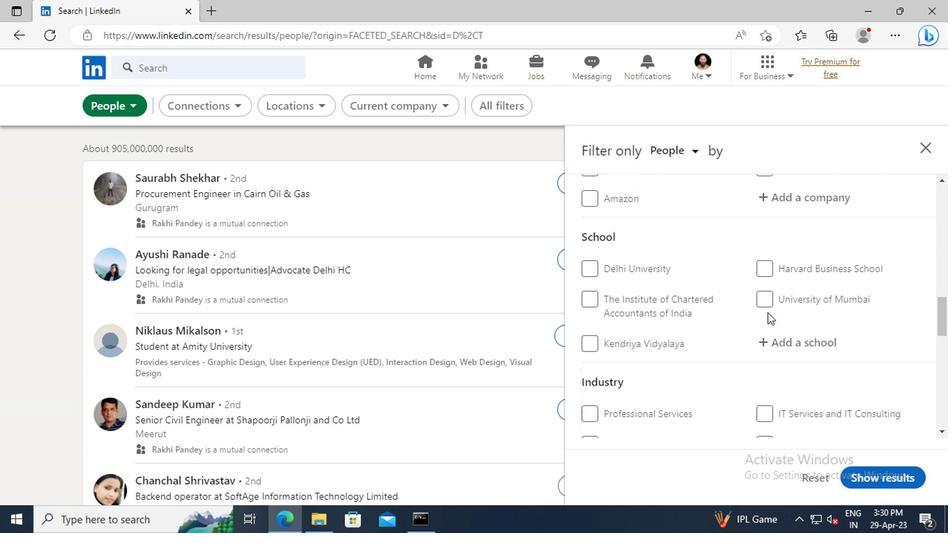 
Action: Mouse scrolled (764, 313) with delta (0, 0)
Screenshot: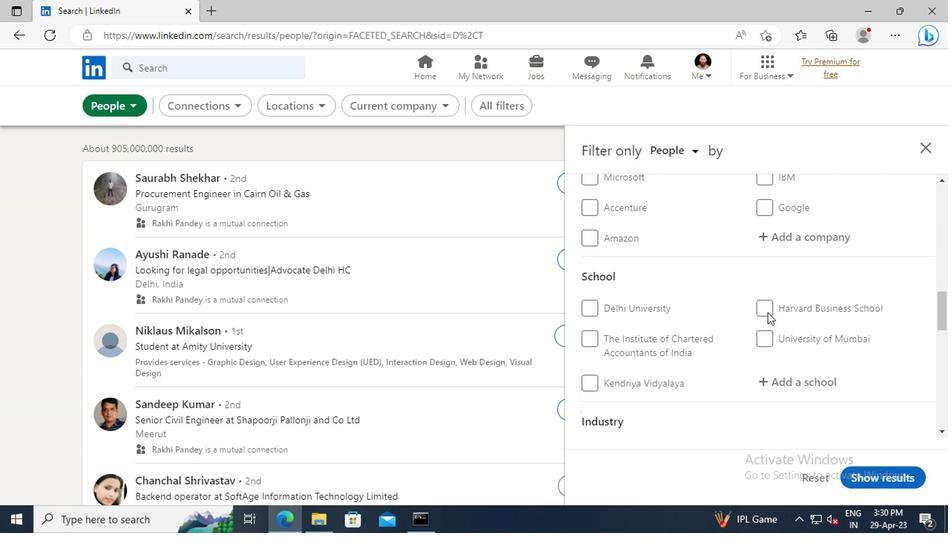 
Action: Mouse scrolled (764, 313) with delta (0, 0)
Screenshot: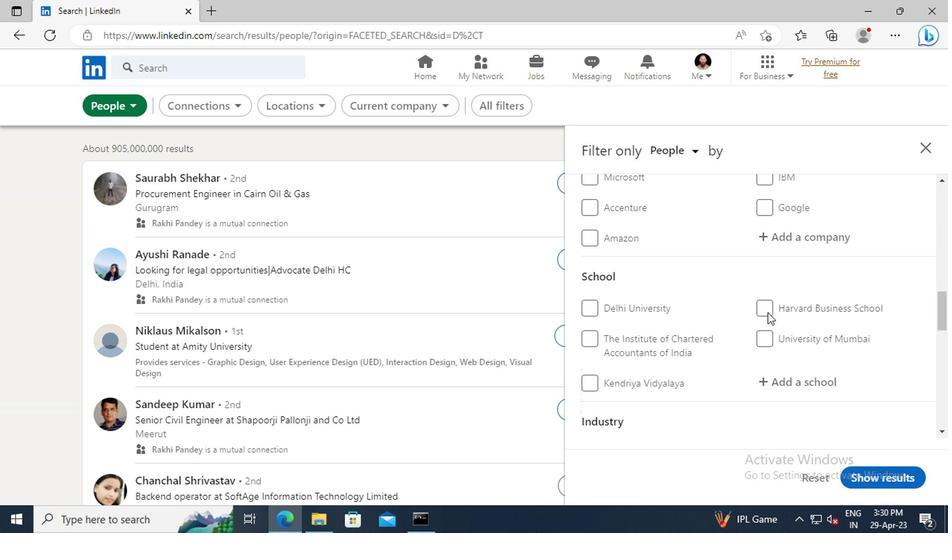 
Action: Mouse scrolled (764, 313) with delta (0, 0)
Screenshot: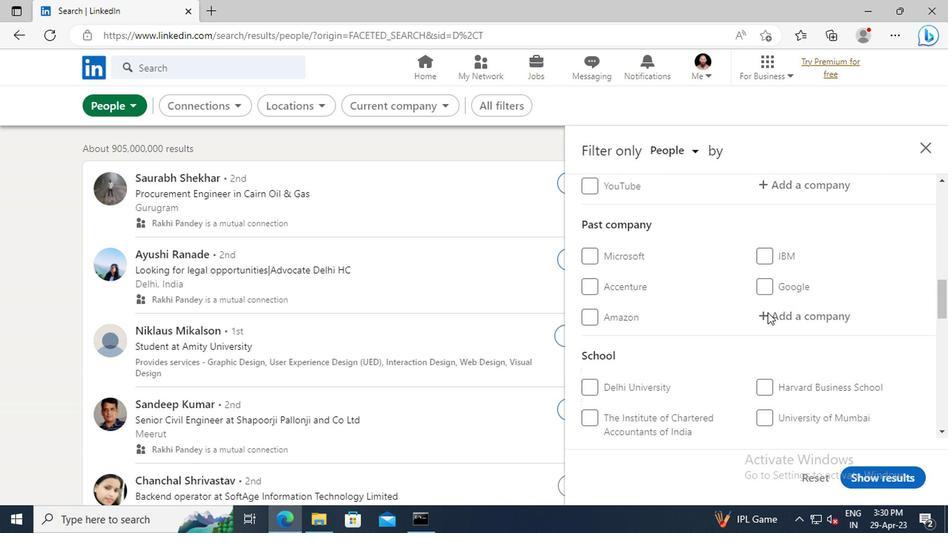 
Action: Mouse scrolled (764, 313) with delta (0, 0)
Screenshot: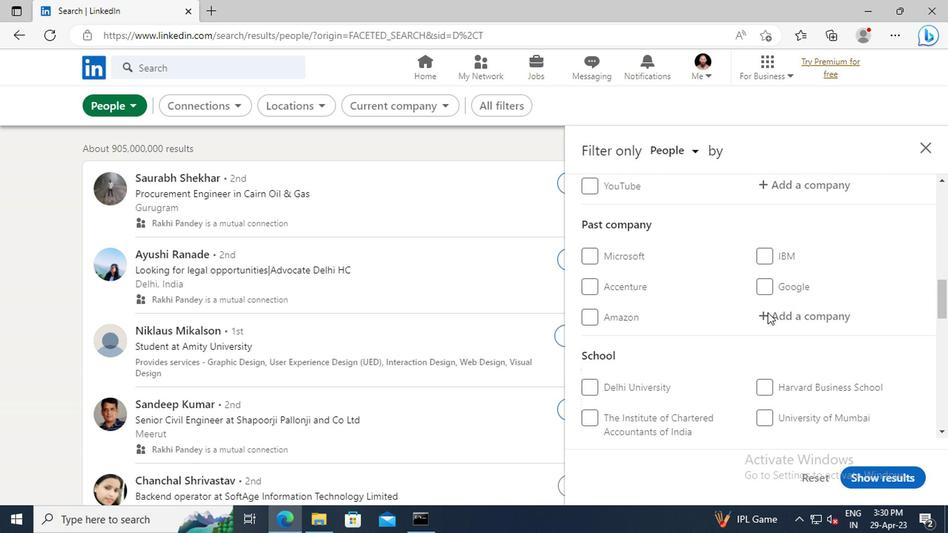 
Action: Mouse scrolled (764, 313) with delta (0, 0)
Screenshot: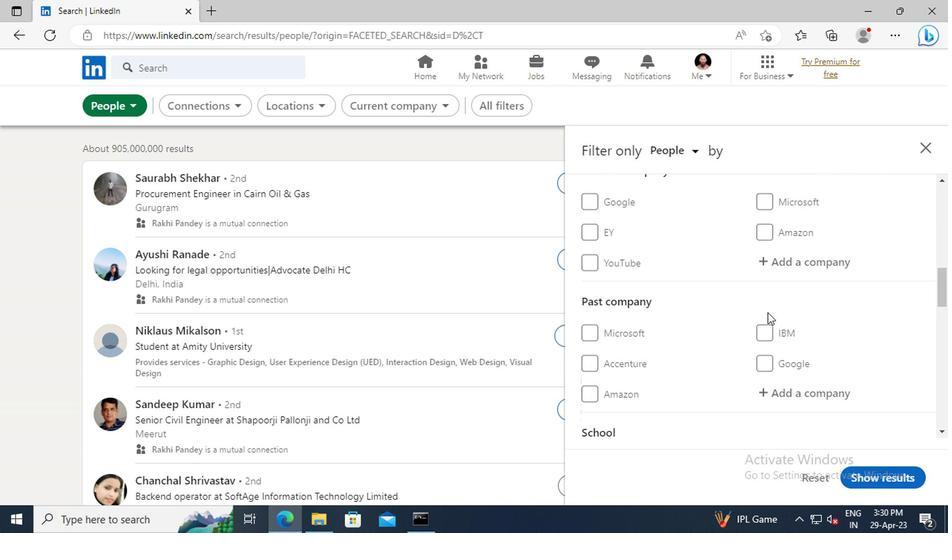 
Action: Mouse moved to (765, 299)
Screenshot: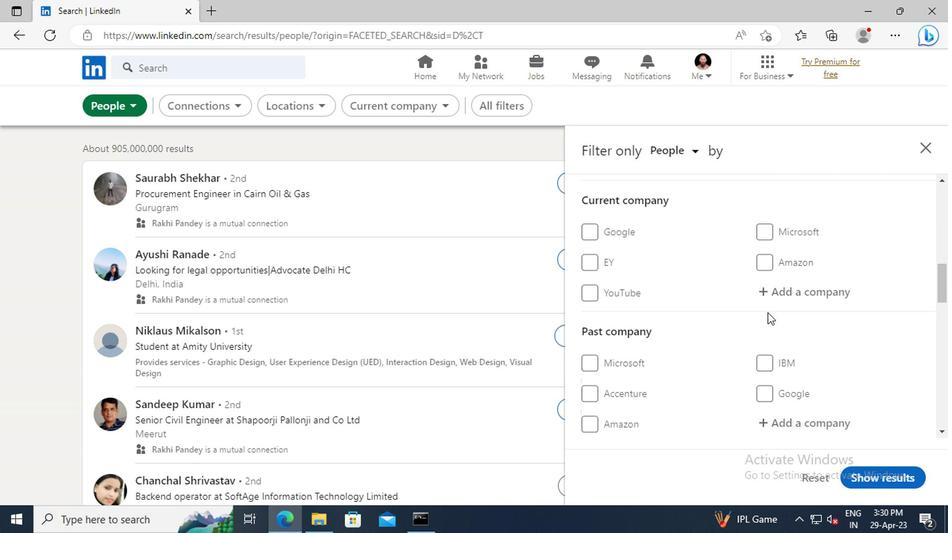 
Action: Mouse pressed left at (765, 299)
Screenshot: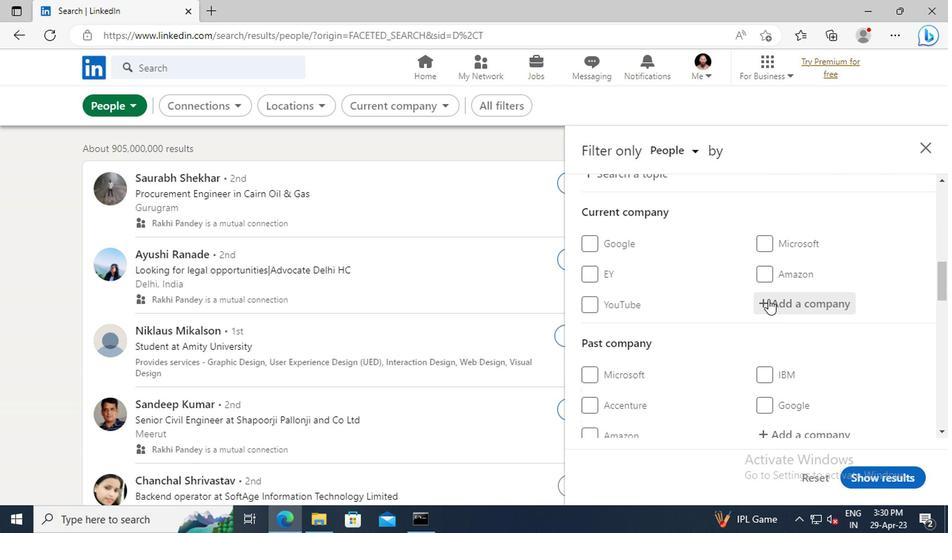 
Action: Key pressed <Key.shift>MULTIPLIER
Screenshot: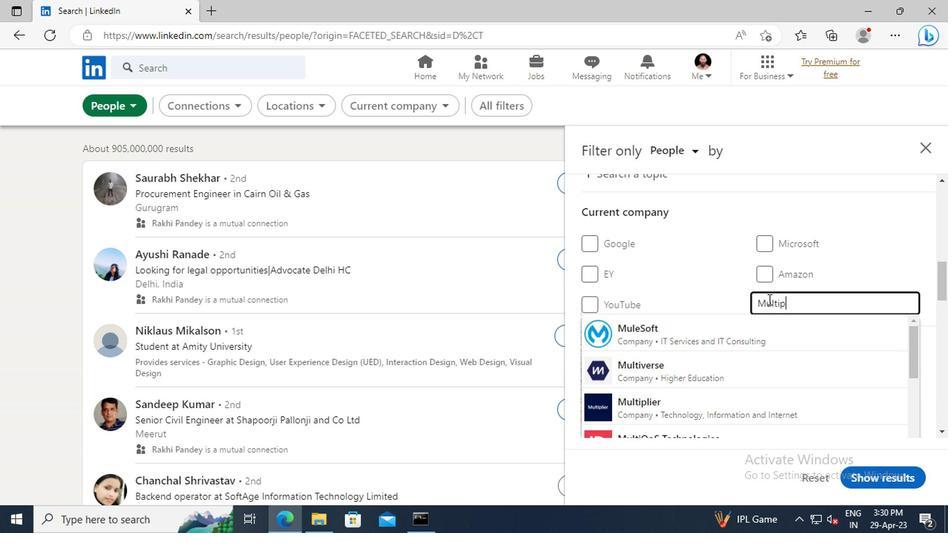 
Action: Mouse moved to (764, 331)
Screenshot: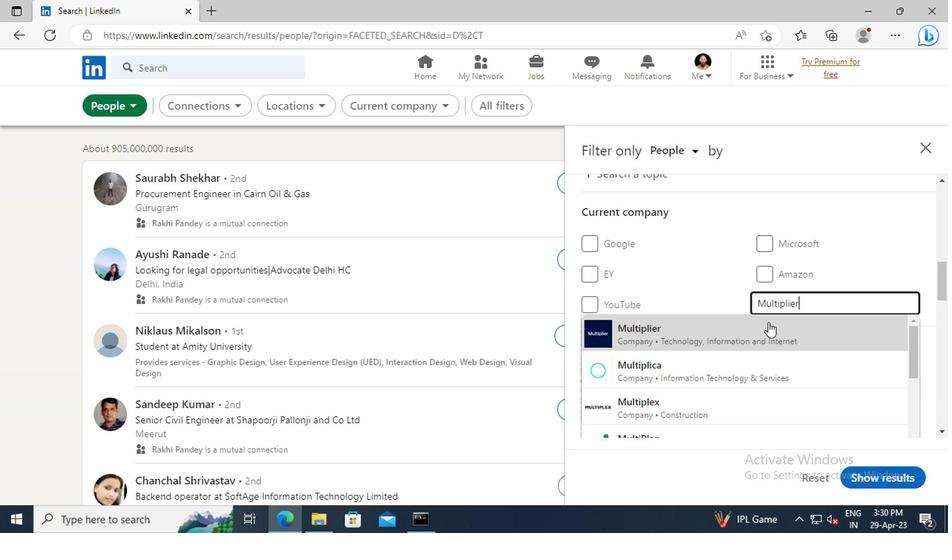 
Action: Mouse pressed left at (764, 331)
Screenshot: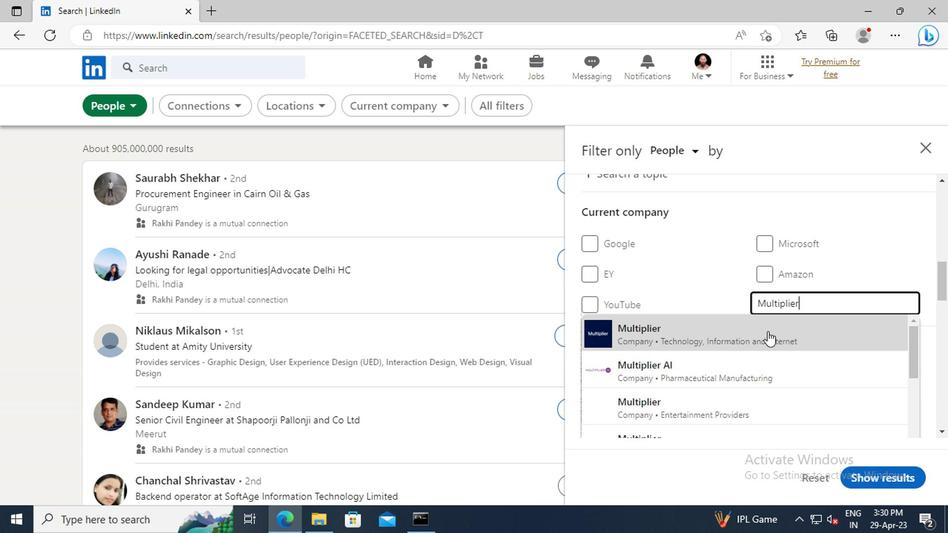 
Action: Mouse scrolled (764, 331) with delta (0, 0)
Screenshot: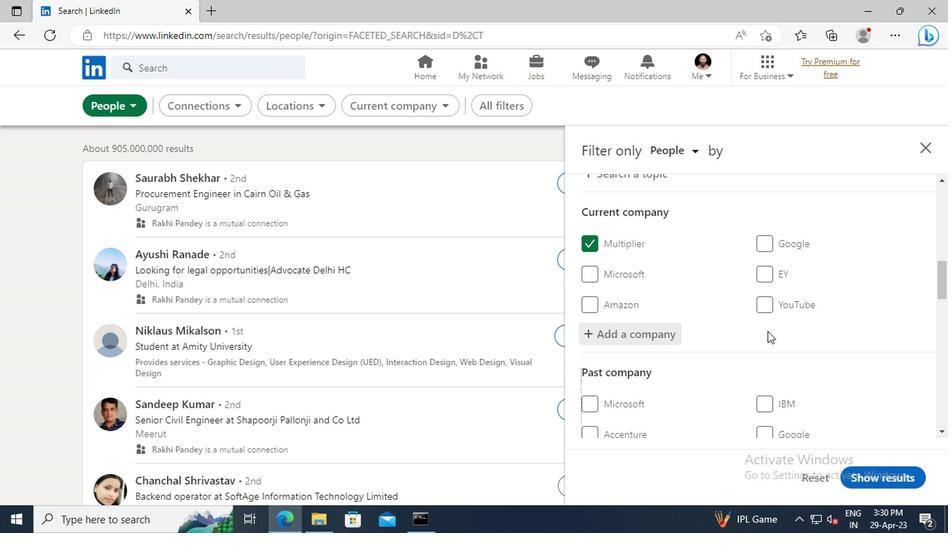 
Action: Mouse scrolled (764, 331) with delta (0, 0)
Screenshot: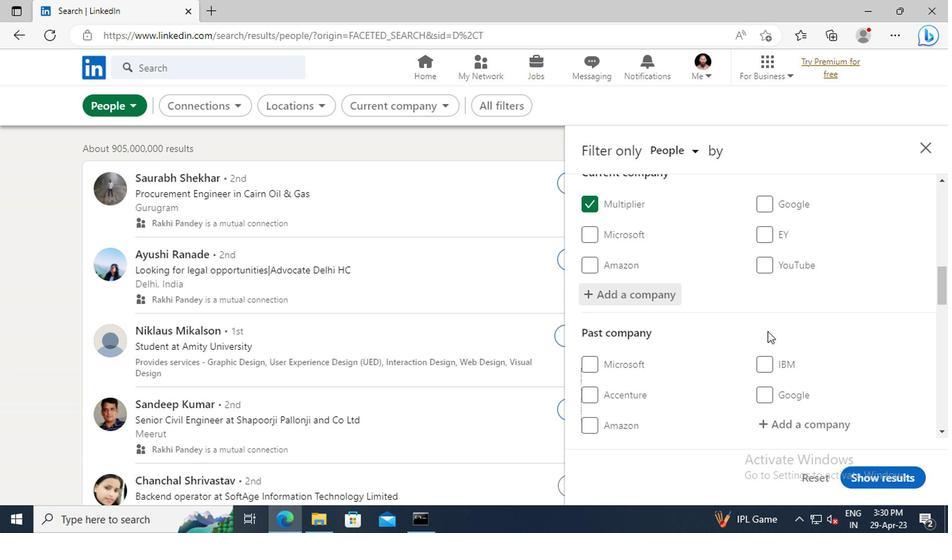 
Action: Mouse scrolled (764, 331) with delta (0, 0)
Screenshot: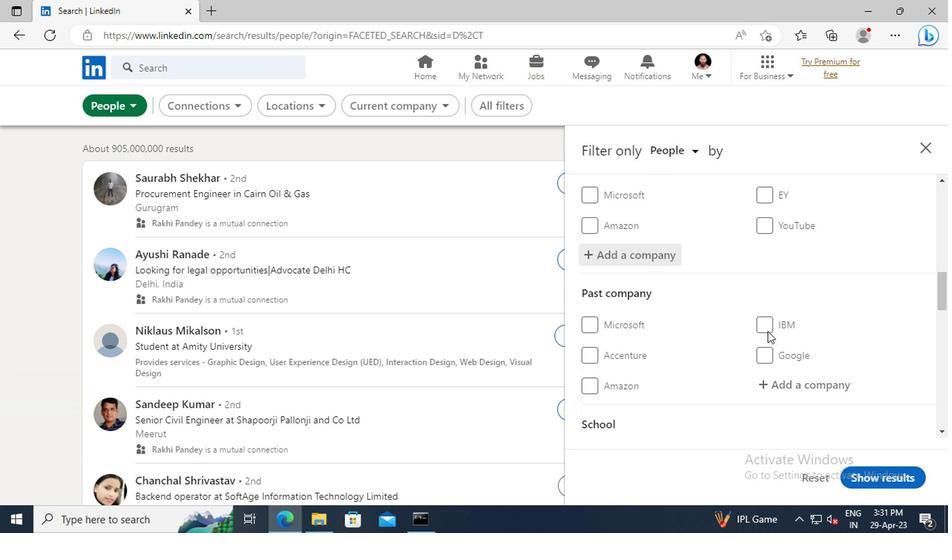 
Action: Mouse scrolled (764, 331) with delta (0, 0)
Screenshot: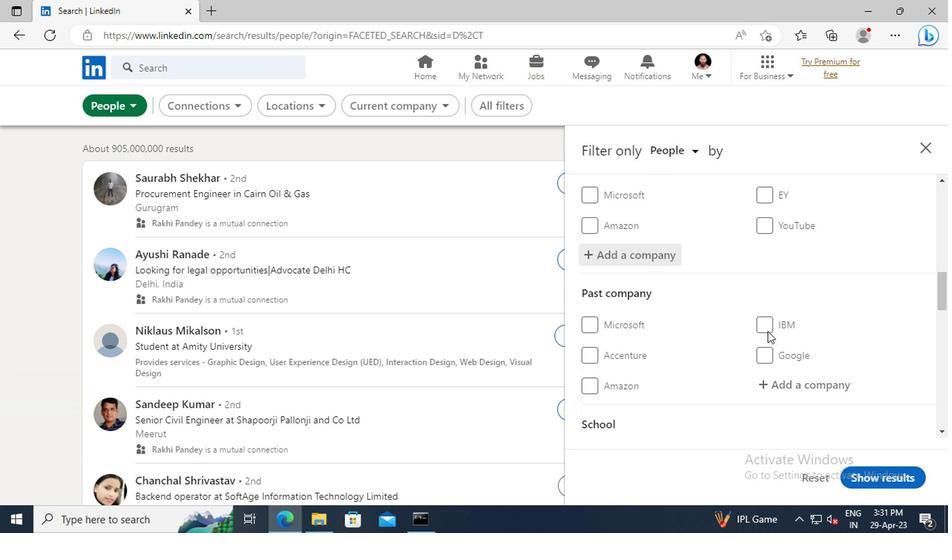 
Action: Mouse scrolled (764, 331) with delta (0, 0)
Screenshot: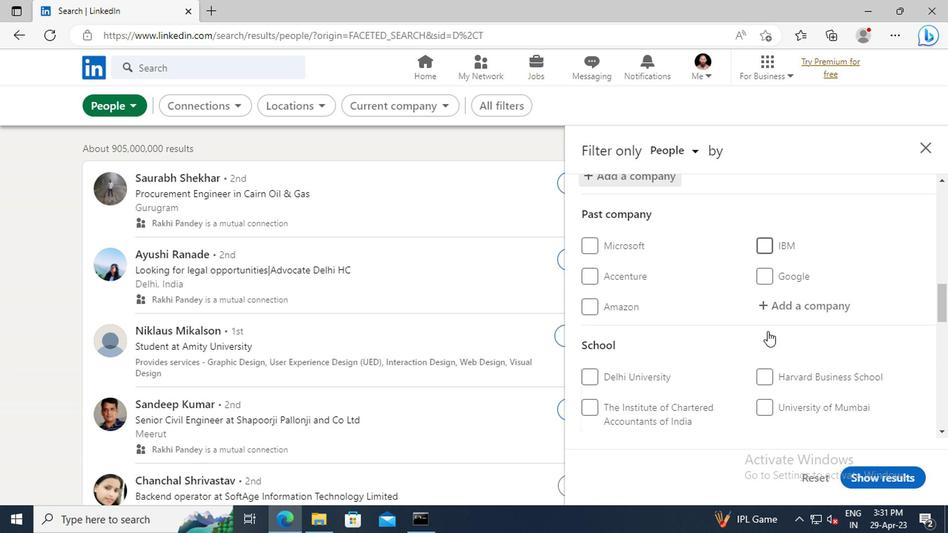 
Action: Mouse scrolled (764, 331) with delta (0, 0)
Screenshot: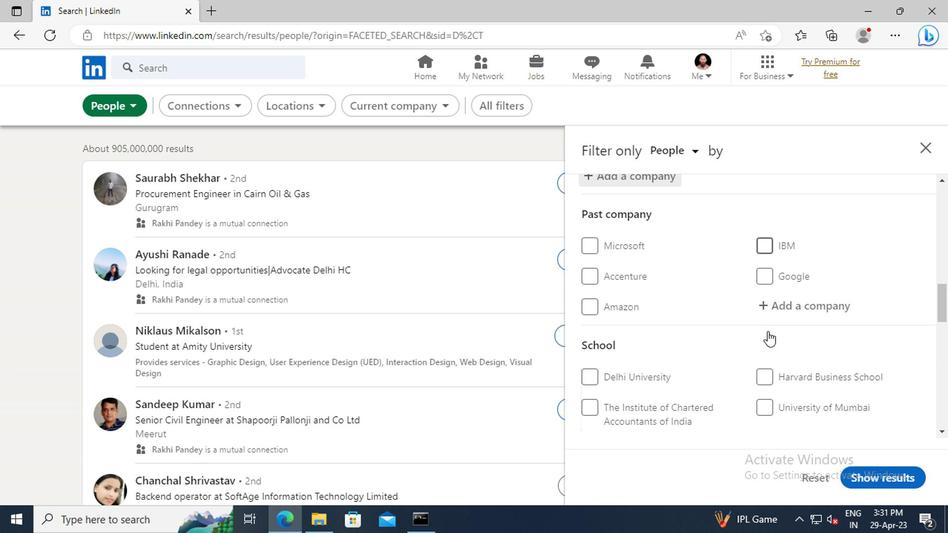 
Action: Mouse scrolled (764, 331) with delta (0, 0)
Screenshot: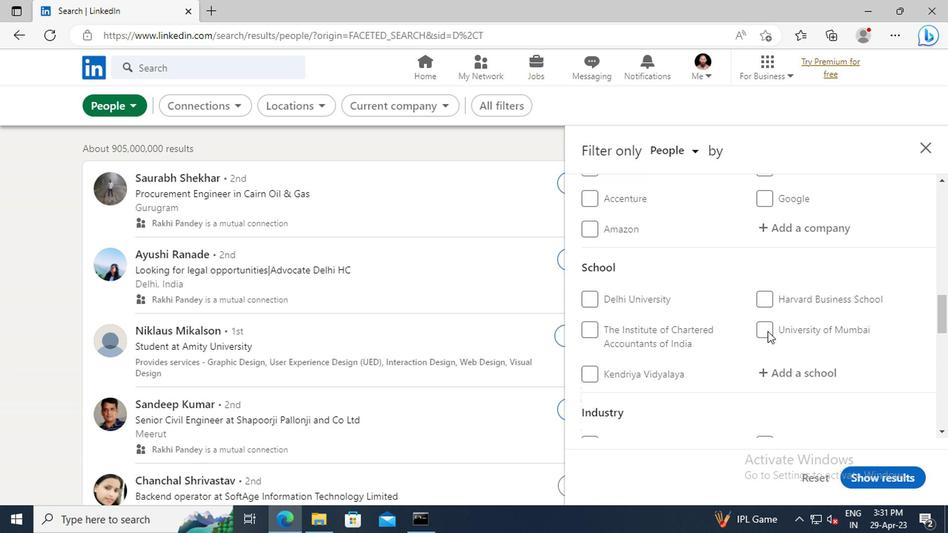 
Action: Mouse moved to (776, 335)
Screenshot: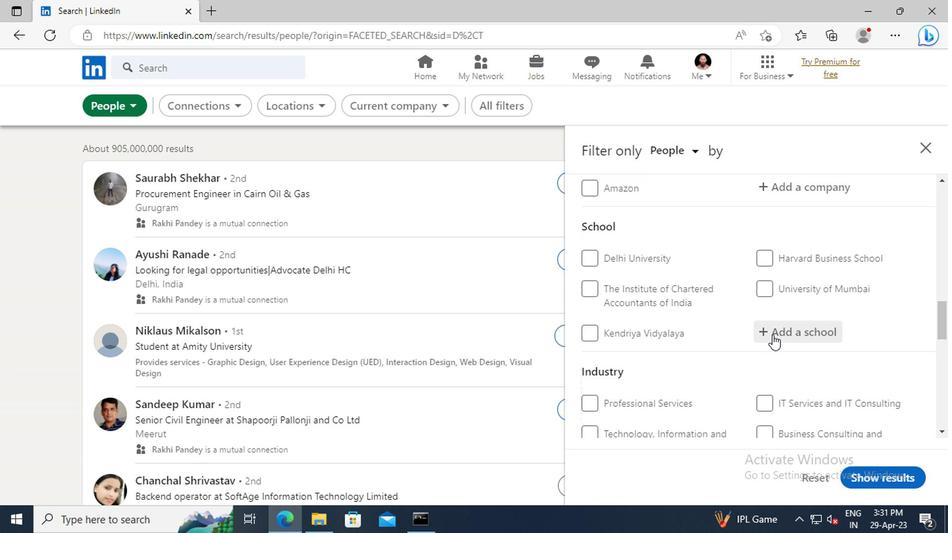 
Action: Mouse pressed left at (776, 335)
Screenshot: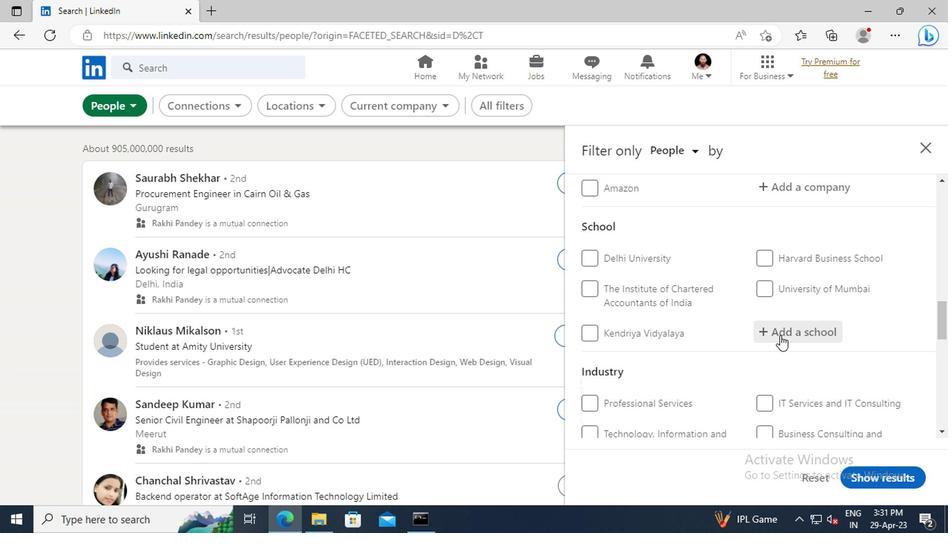 
Action: Key pressed <Key.shift>INDIAN<Key.space><Key.shift>INSTITUTE<Key.space>OF<Key.space>
Screenshot: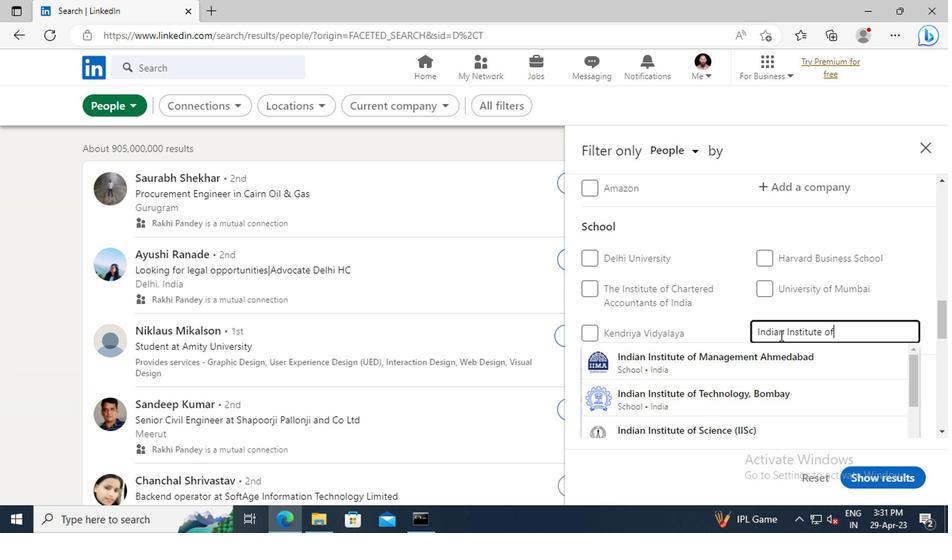 
Action: Mouse moved to (767, 333)
Screenshot: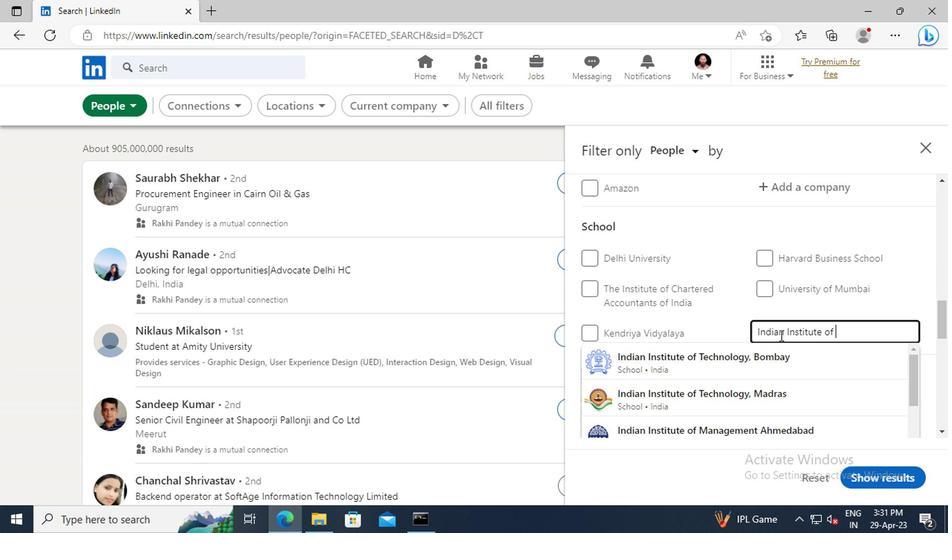 
Action: Key pressed <Key.shift>MANAGEM
Screenshot: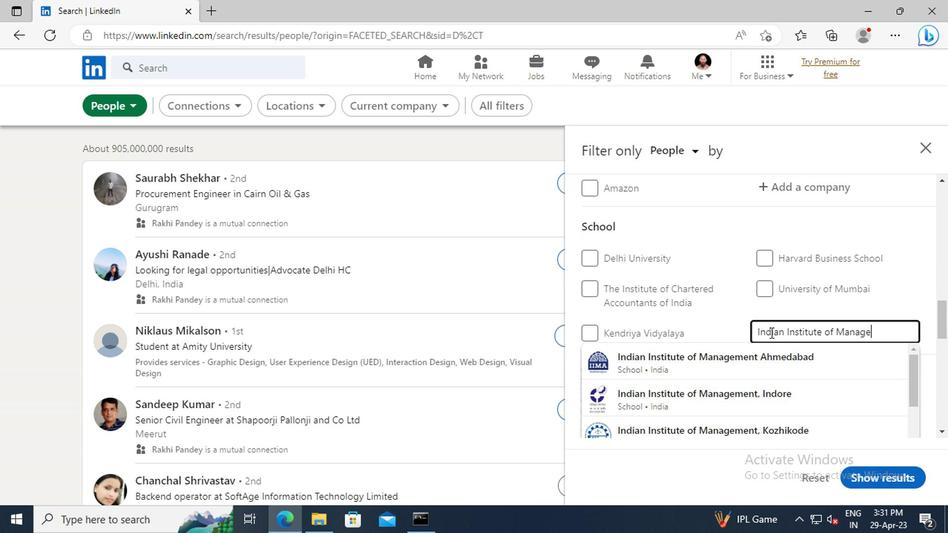
Action: Mouse moved to (762, 357)
Screenshot: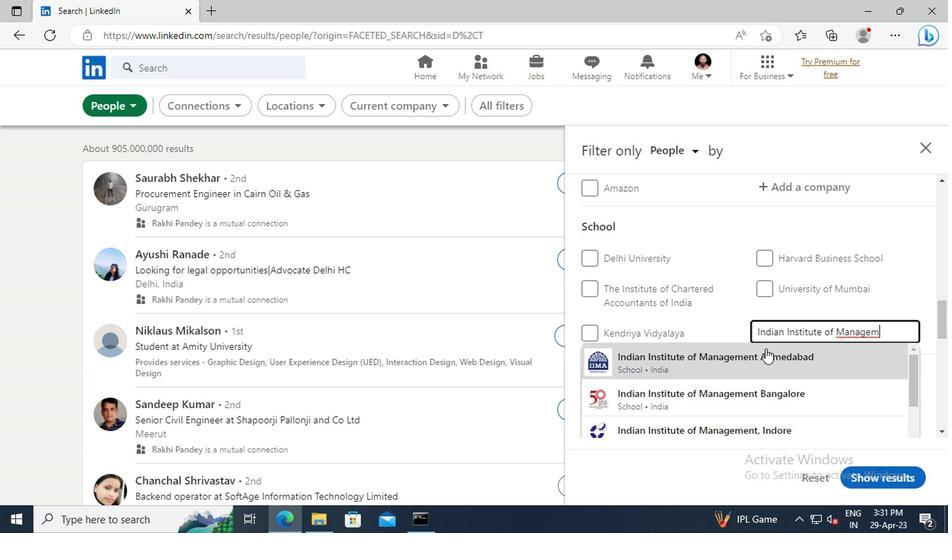 
Action: Mouse pressed left at (762, 357)
Screenshot: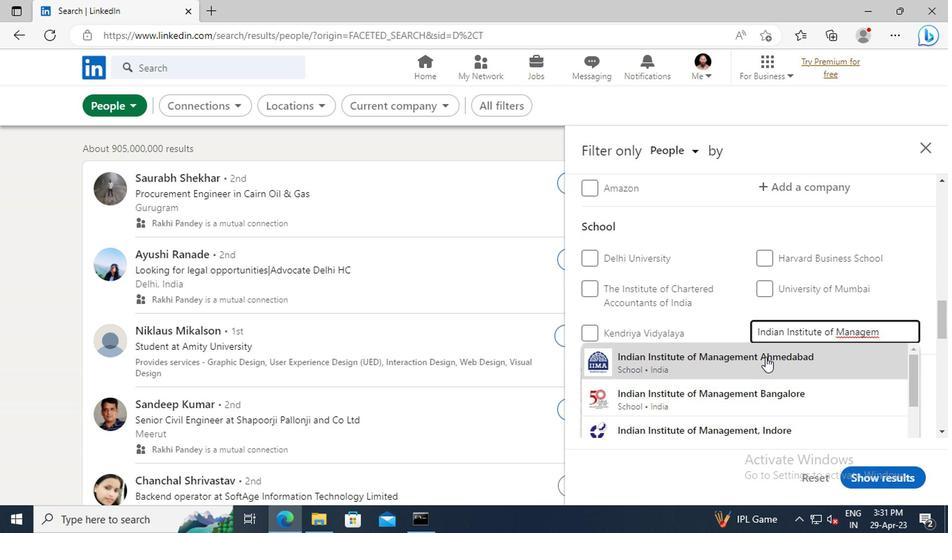 
Action: Mouse scrolled (762, 357) with delta (0, 0)
Screenshot: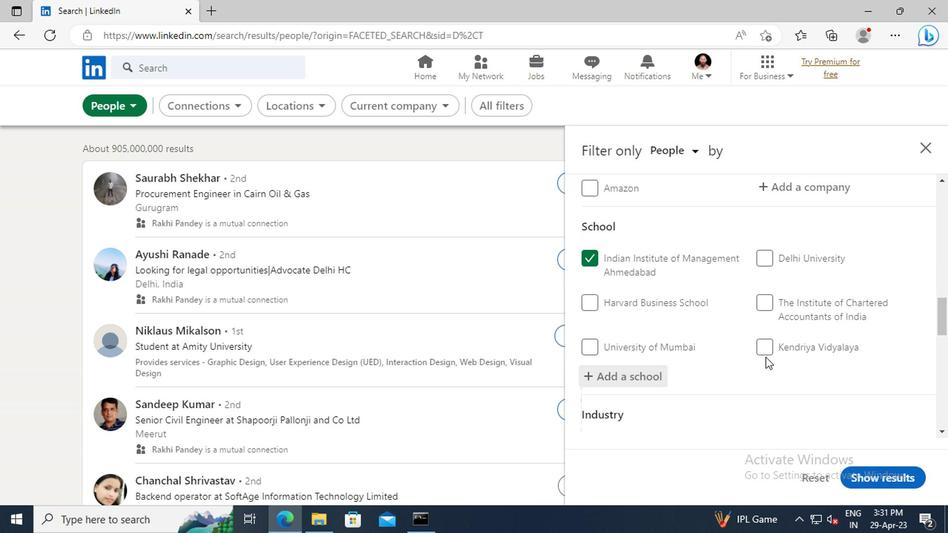 
Action: Mouse scrolled (762, 357) with delta (0, 0)
Screenshot: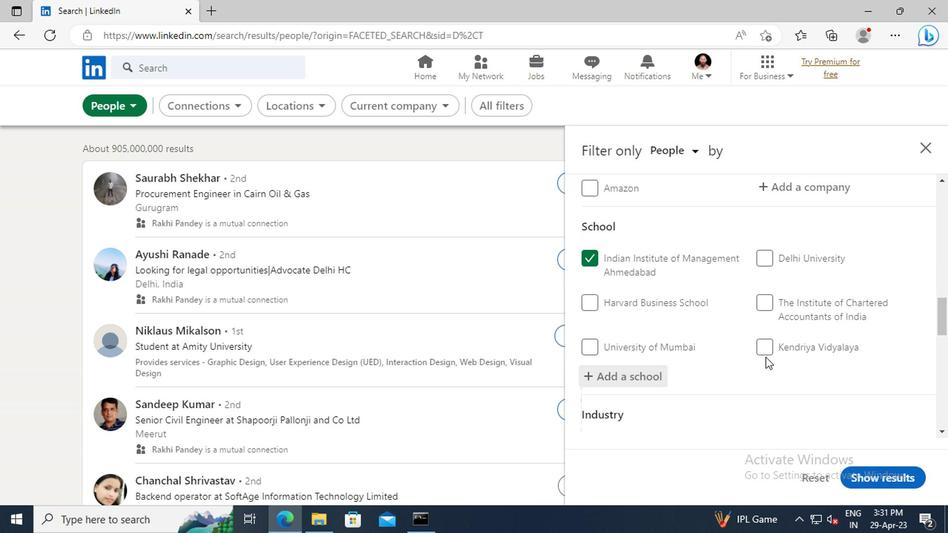 
Action: Mouse scrolled (762, 357) with delta (0, 0)
Screenshot: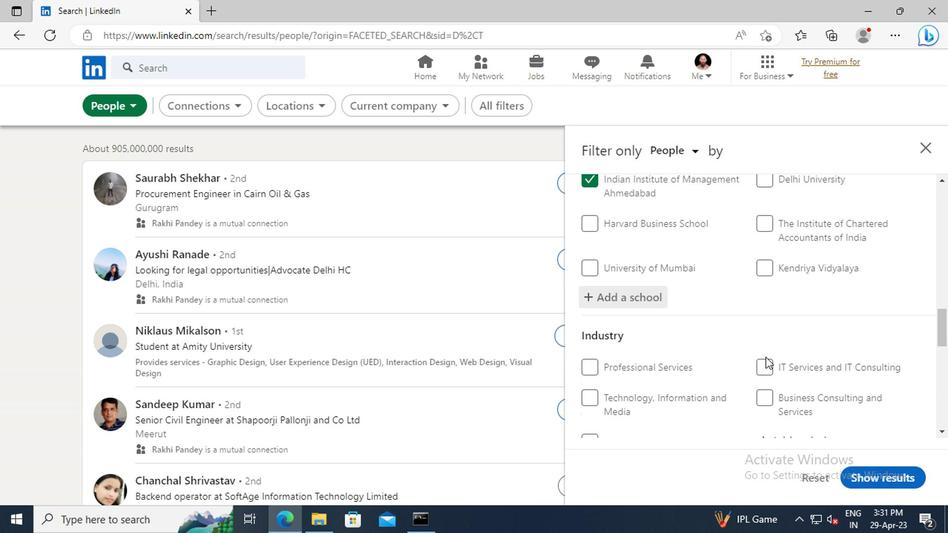 
Action: Mouse scrolled (762, 357) with delta (0, 0)
Screenshot: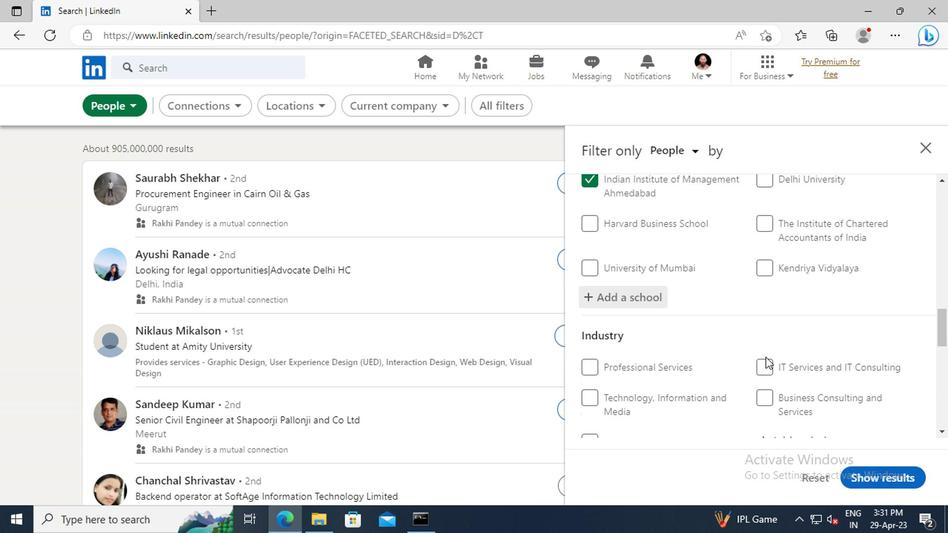 
Action: Mouse moved to (768, 364)
Screenshot: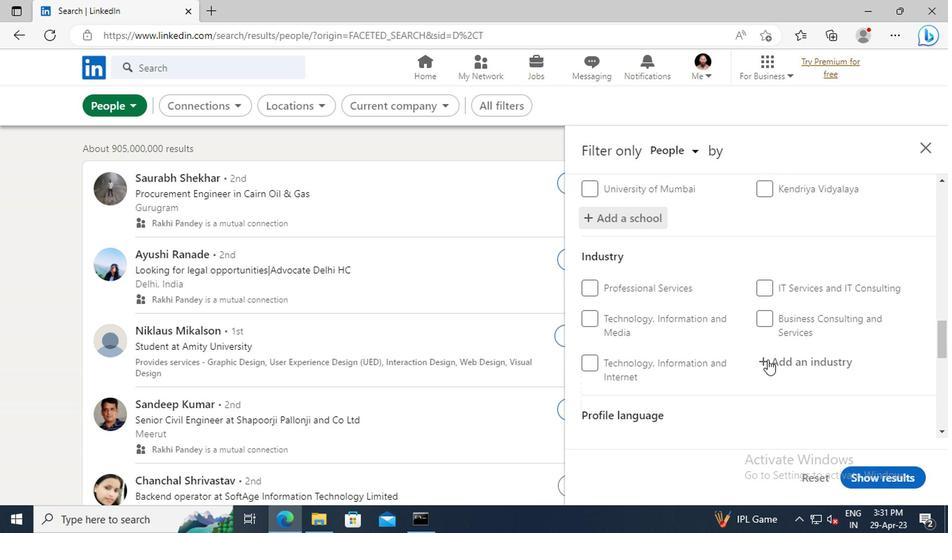 
Action: Mouse pressed left at (768, 364)
Screenshot: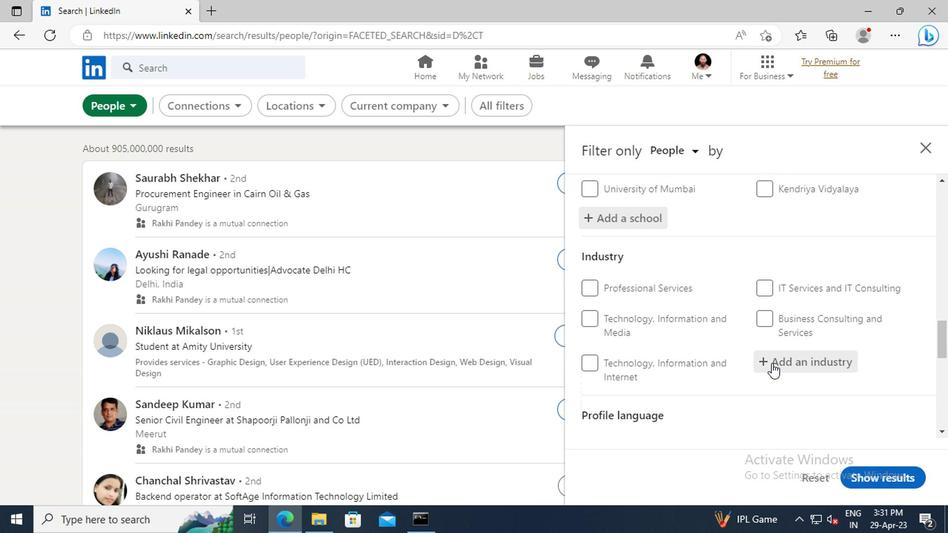 
Action: Key pressed <Key.shift>TEXTILE
Screenshot: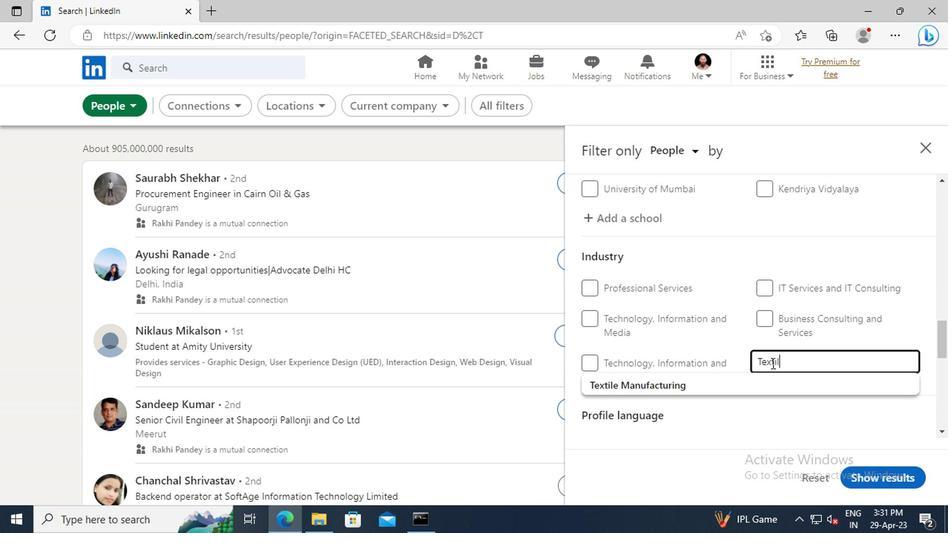 
Action: Mouse moved to (748, 385)
Screenshot: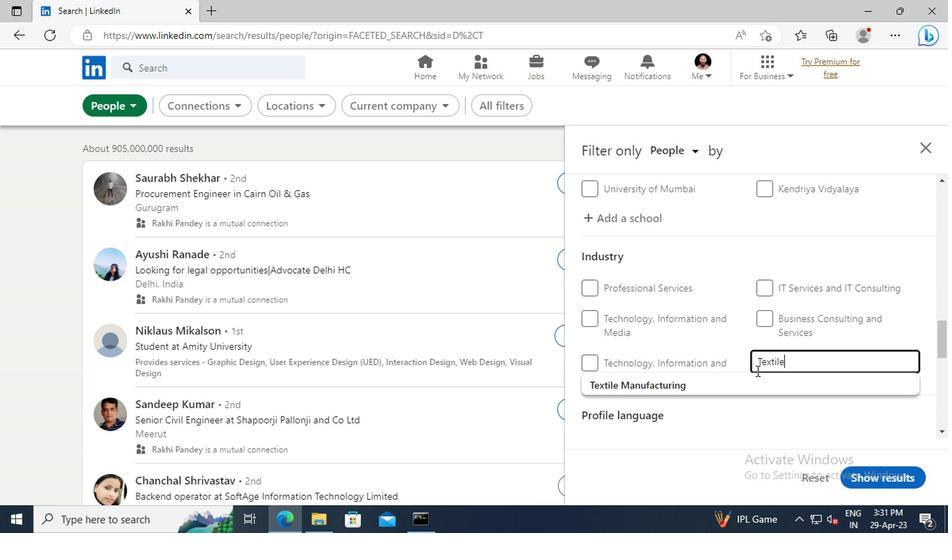
Action: Mouse pressed left at (748, 385)
Screenshot: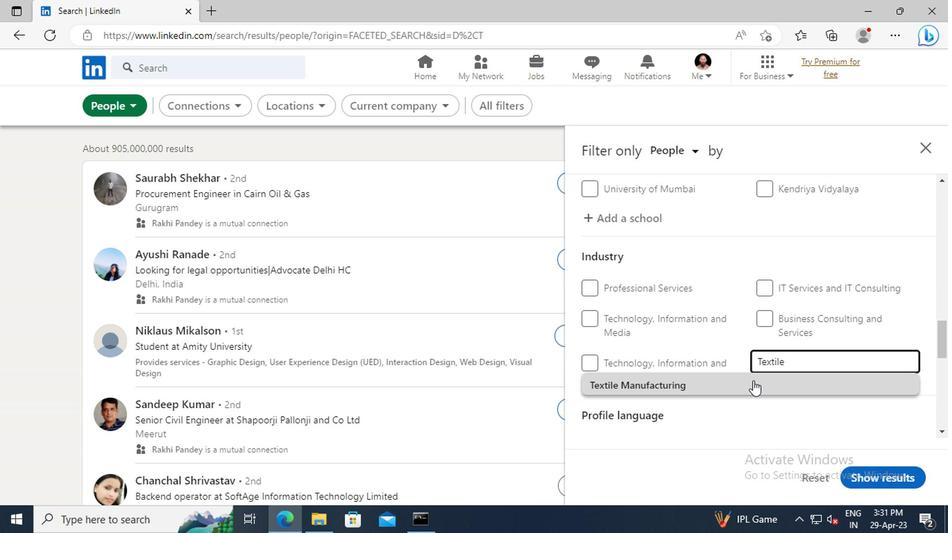 
Action: Mouse scrolled (748, 384) with delta (0, 0)
Screenshot: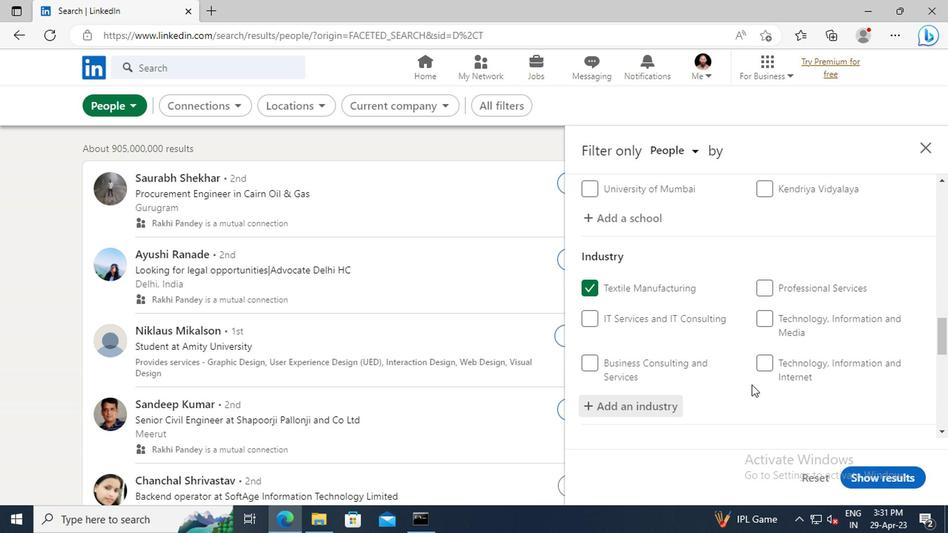 
Action: Mouse scrolled (748, 384) with delta (0, 0)
Screenshot: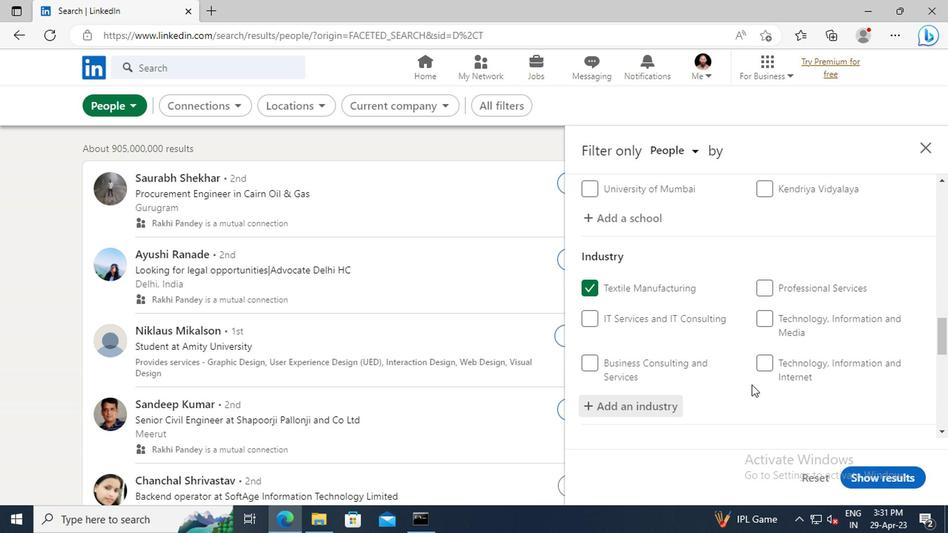 
Action: Mouse moved to (747, 346)
Screenshot: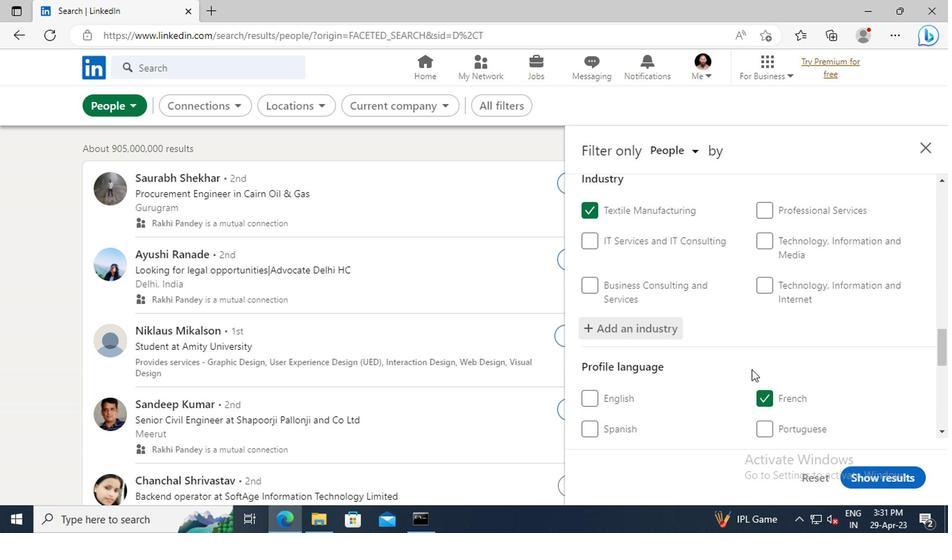 
Action: Mouse scrolled (747, 345) with delta (0, 0)
Screenshot: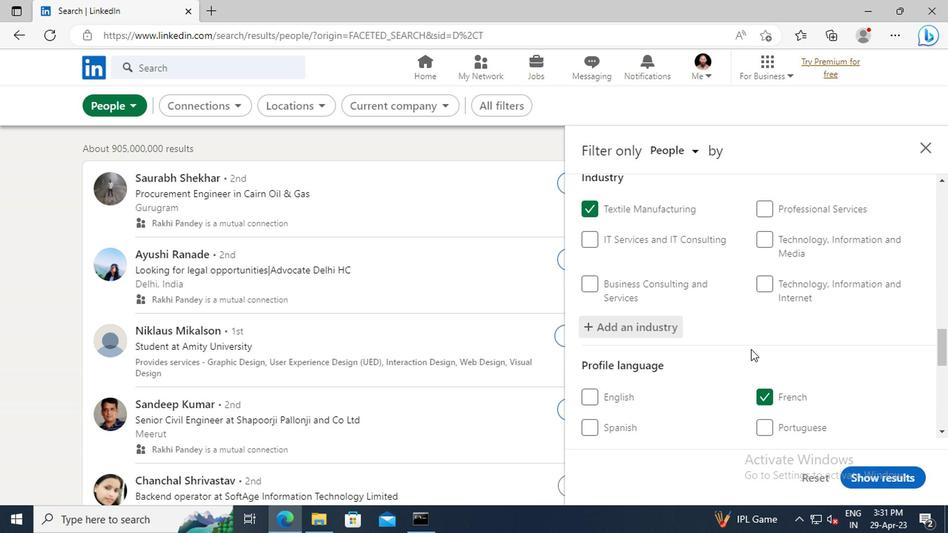 
Action: Mouse scrolled (747, 345) with delta (0, 0)
Screenshot: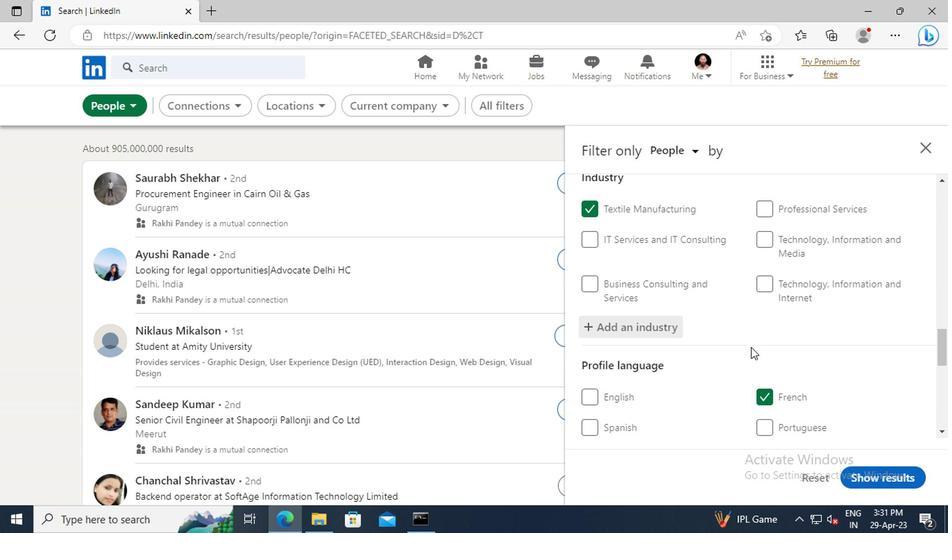 
Action: Mouse moved to (749, 321)
Screenshot: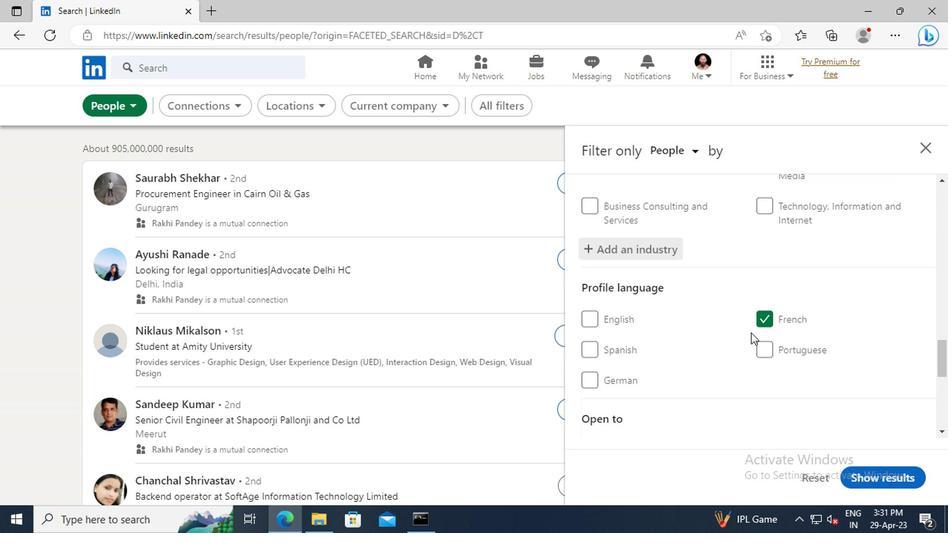 
Action: Mouse scrolled (749, 320) with delta (0, 0)
Screenshot: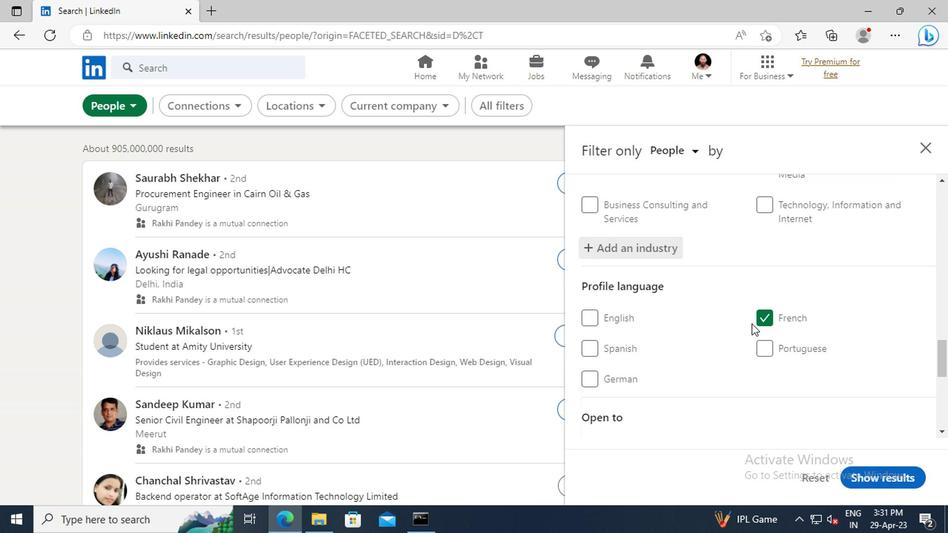 
Action: Mouse scrolled (749, 320) with delta (0, 0)
Screenshot: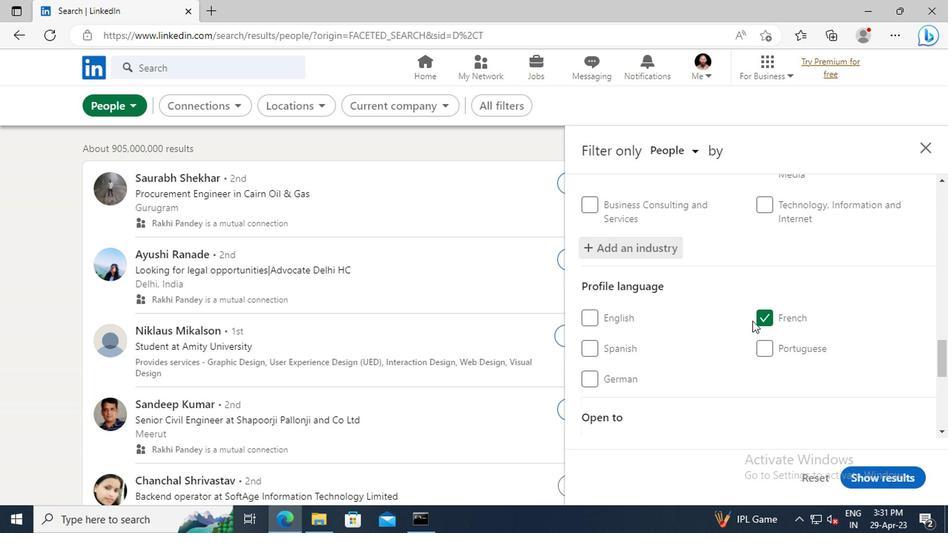 
Action: Mouse scrolled (749, 320) with delta (0, 0)
Screenshot: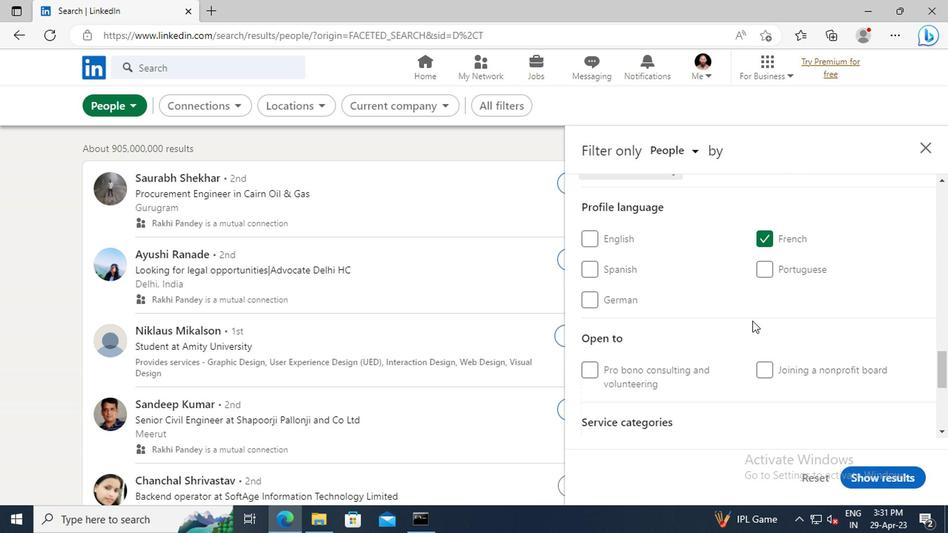 
Action: Mouse scrolled (749, 320) with delta (0, 0)
Screenshot: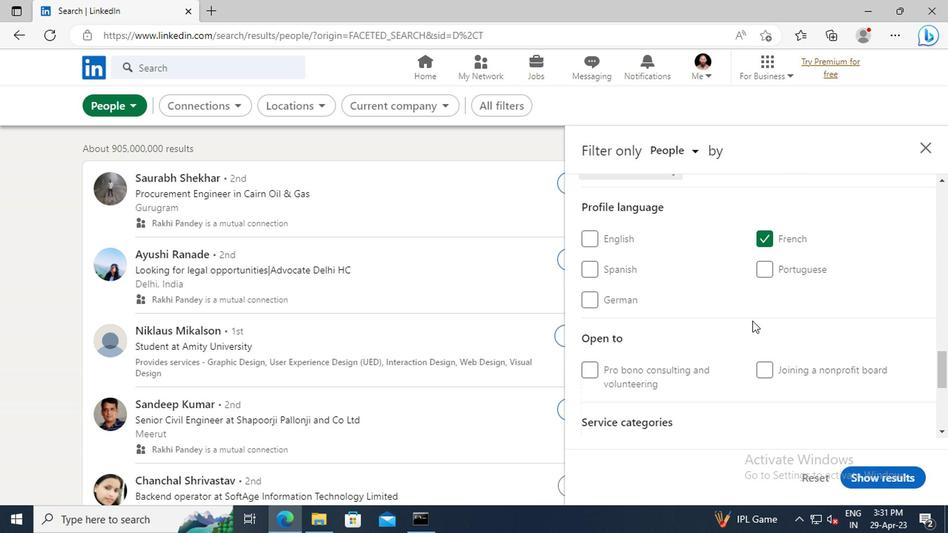
Action: Mouse scrolled (749, 320) with delta (0, 0)
Screenshot: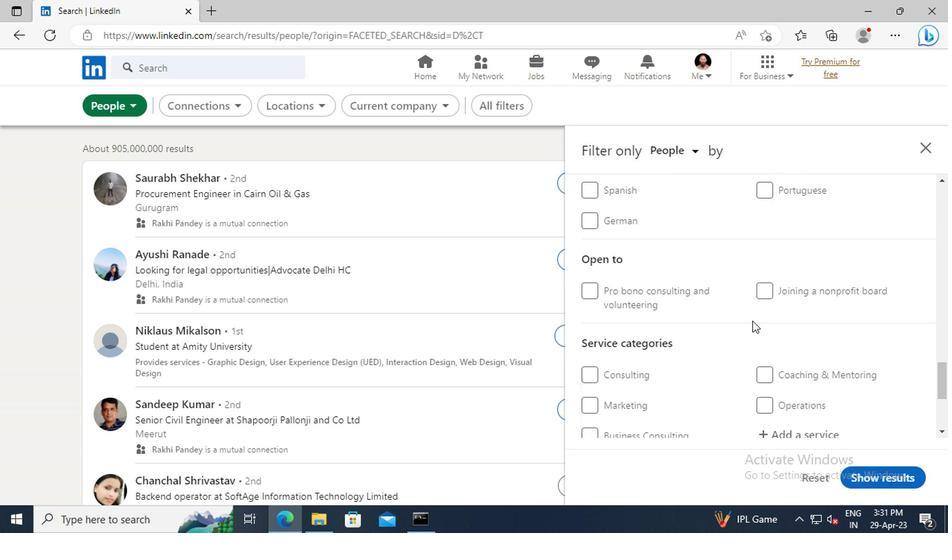 
Action: Mouse scrolled (749, 320) with delta (0, 0)
Screenshot: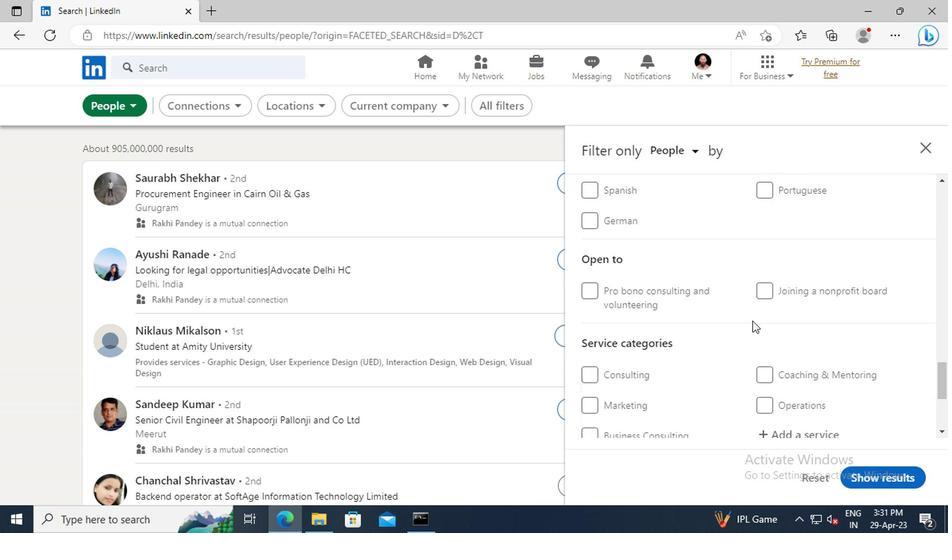 
Action: Mouse moved to (766, 355)
Screenshot: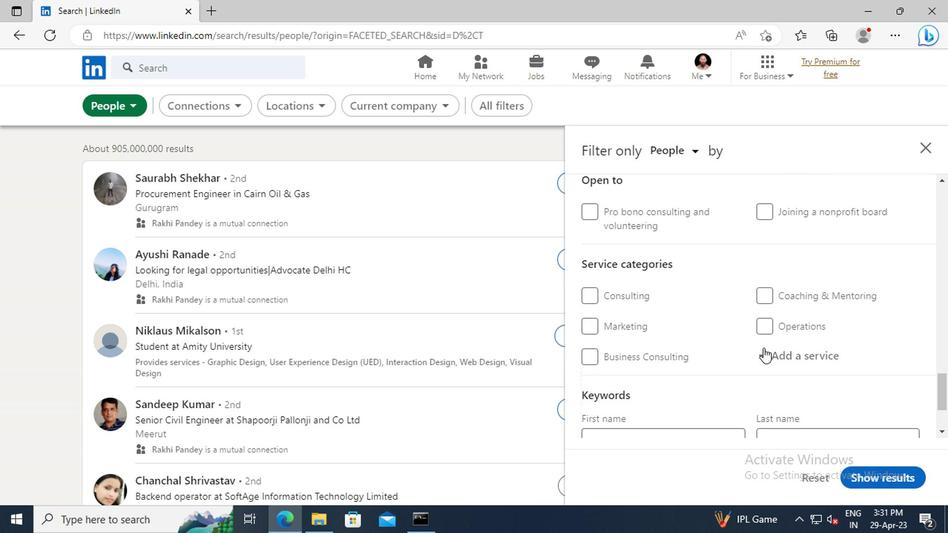 
Action: Mouse pressed left at (766, 355)
Screenshot: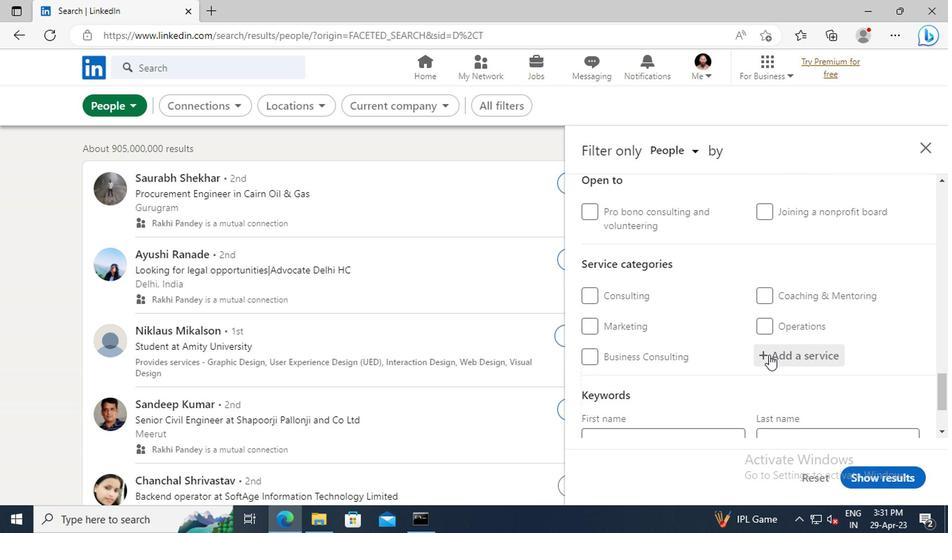 
Action: Key pressed <Key.shift>INTERIOR<Key.space><Key.shift>DE
Screenshot: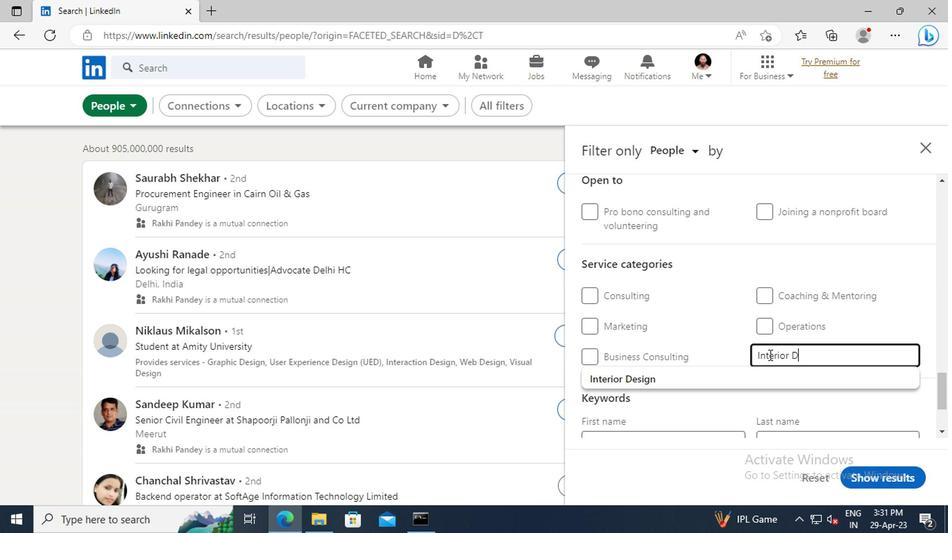 
Action: Mouse moved to (751, 372)
Screenshot: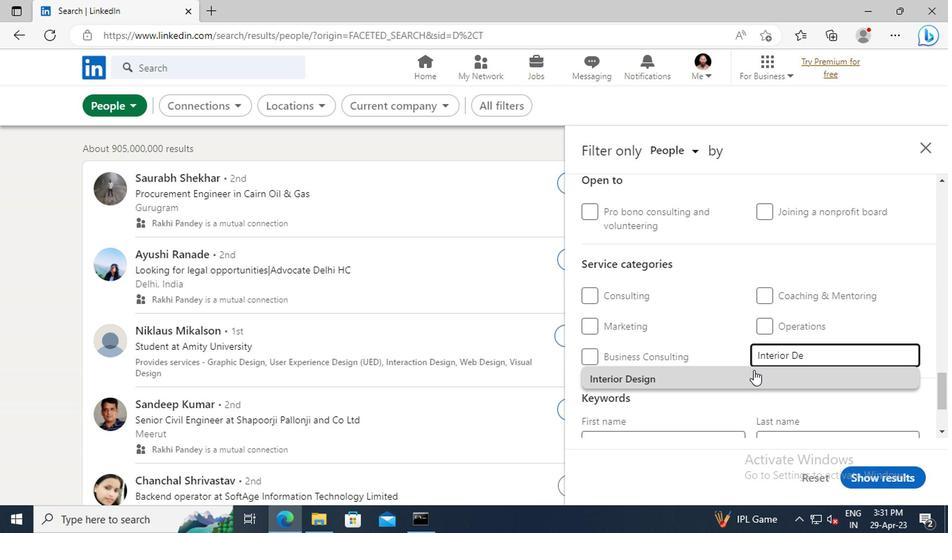 
Action: Mouse pressed left at (751, 372)
Screenshot: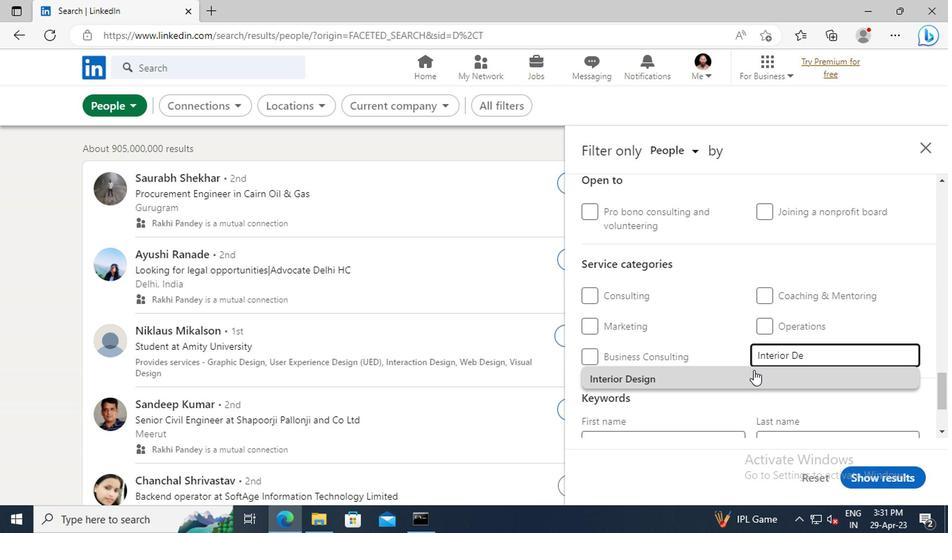 
Action: Mouse scrolled (751, 371) with delta (0, 0)
Screenshot: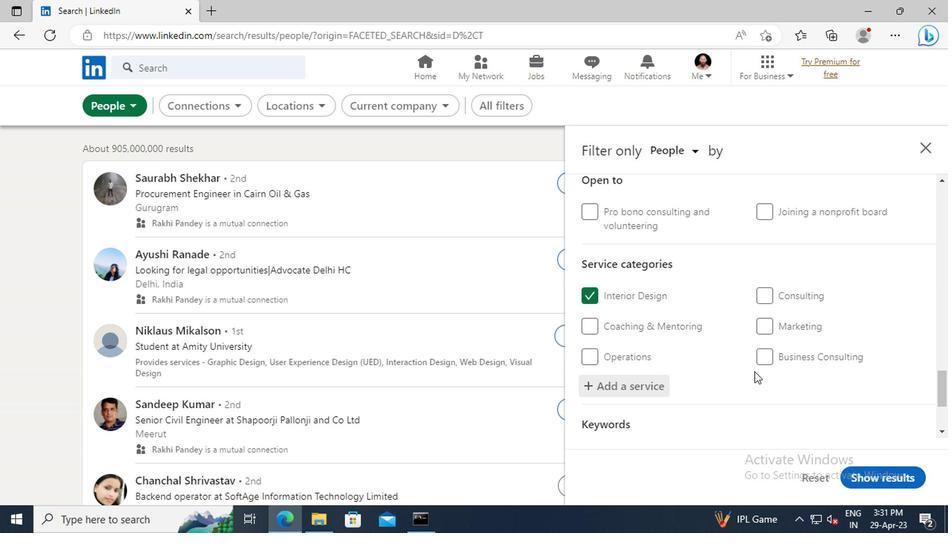 
Action: Mouse scrolled (751, 371) with delta (0, 0)
Screenshot: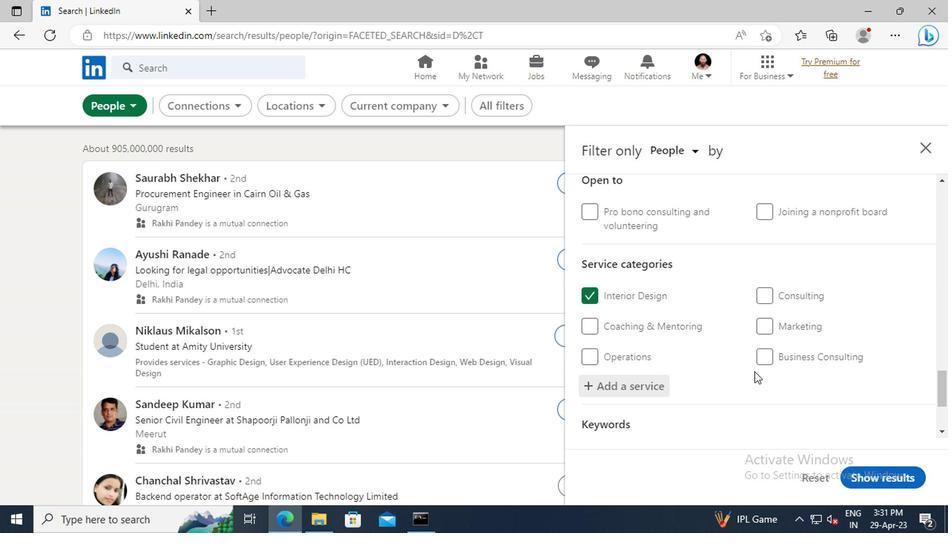 
Action: Mouse scrolled (751, 371) with delta (0, 0)
Screenshot: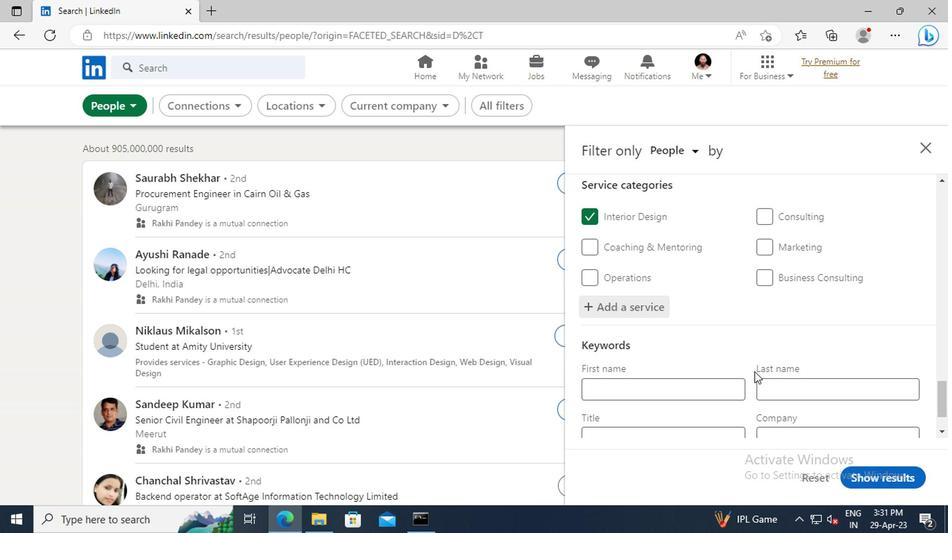 
Action: Mouse scrolled (751, 371) with delta (0, 0)
Screenshot: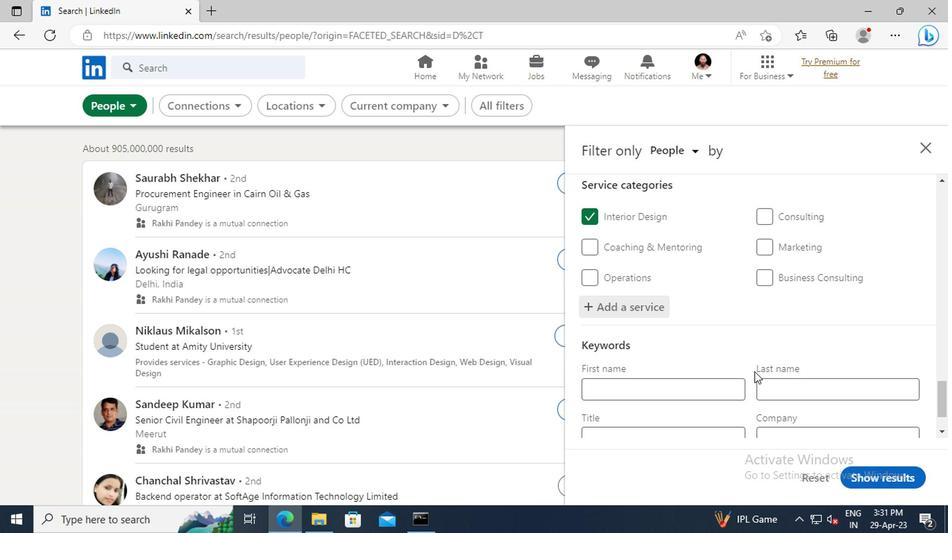 
Action: Mouse scrolled (751, 371) with delta (0, 0)
Screenshot: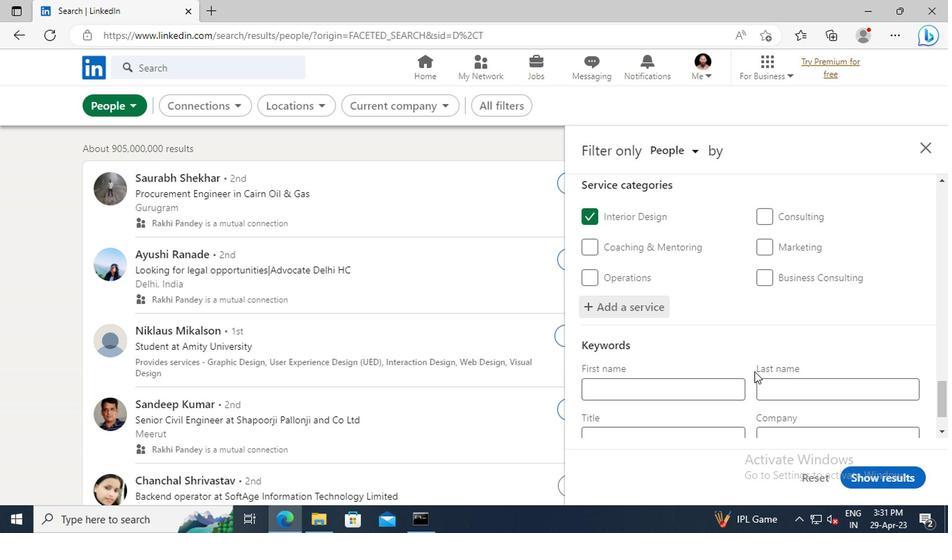 
Action: Mouse moved to (637, 384)
Screenshot: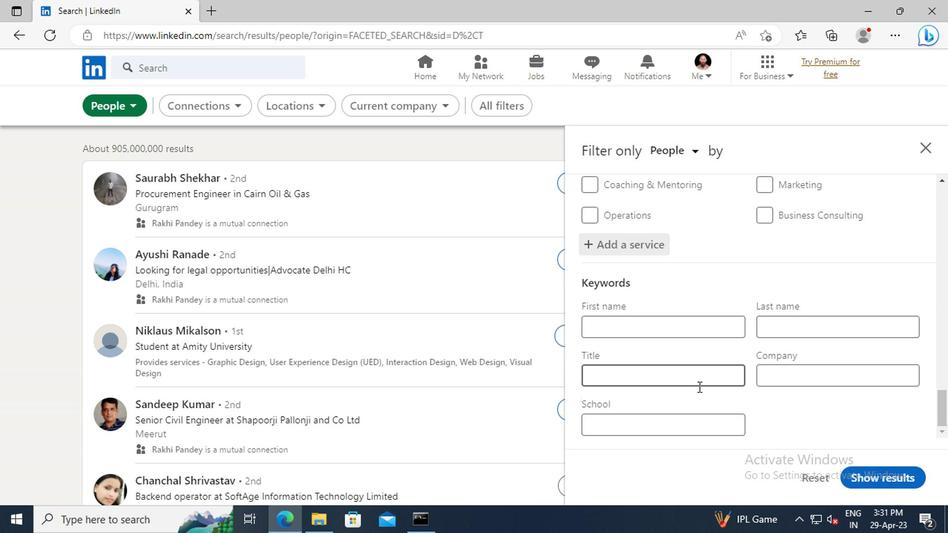 
Action: Mouse pressed left at (637, 384)
Screenshot: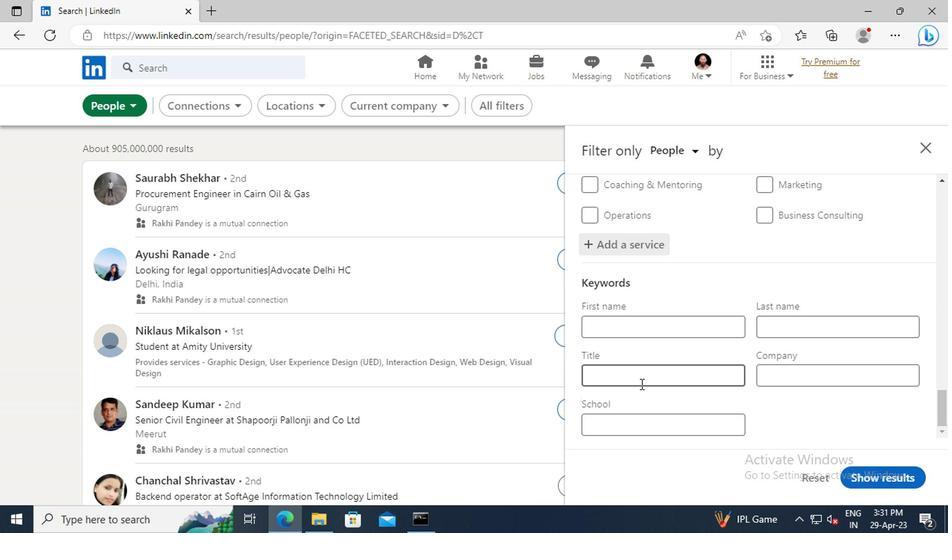 
Action: Key pressed <Key.shift>DIRECT<Key.space><Key.shift>SALESPERSON<Key.enter>
Screenshot: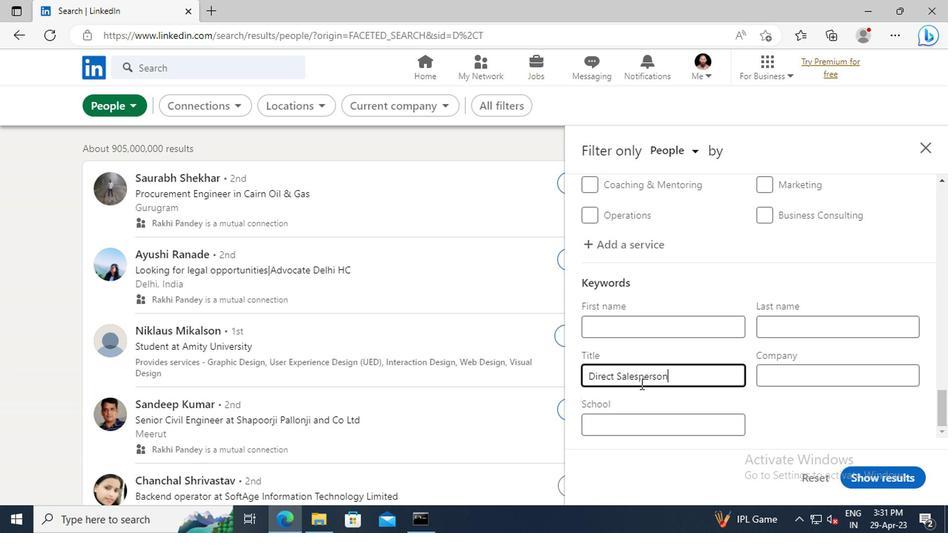 
Action: Mouse moved to (865, 478)
Screenshot: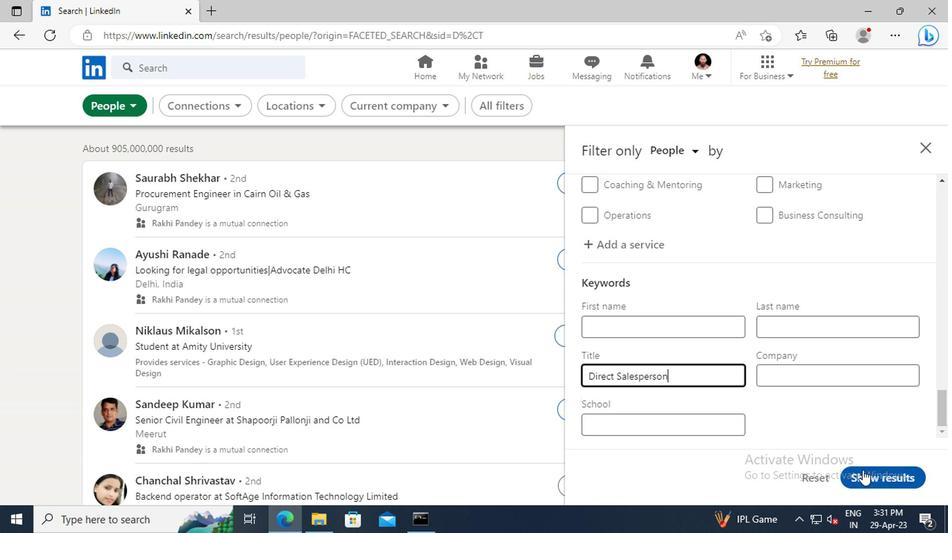 
Action: Mouse pressed left at (865, 478)
Screenshot: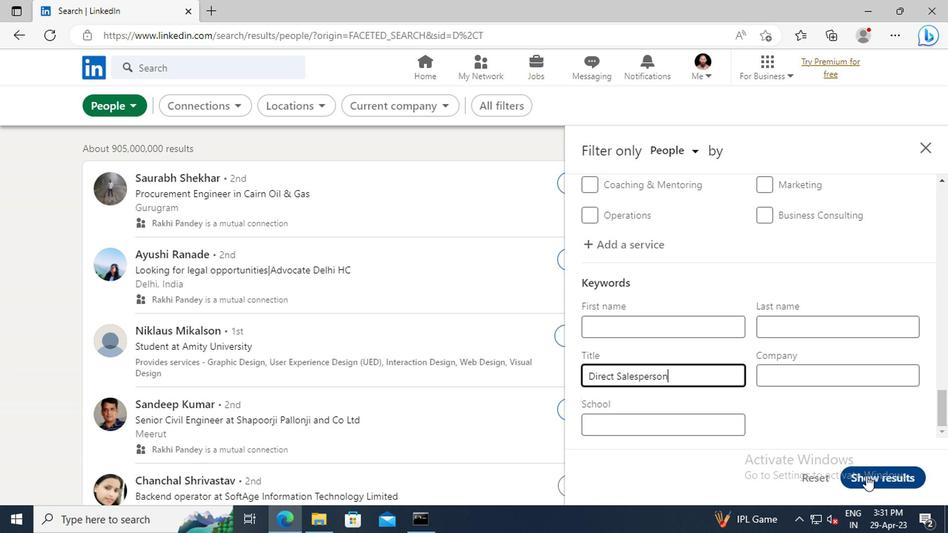 
